 Task: Search one way flight ticket for 3 adults, 3 children in business from Concord: Concord-padgett Regional Airport to Fort Wayne: Fort Wayne International Airport on 8-4-2023. Choice of flights is Southwest. Number of bags: 4 checked bags. Price is upto 42000. Outbound departure time preference is 10:30.
Action: Mouse moved to (326, 276)
Screenshot: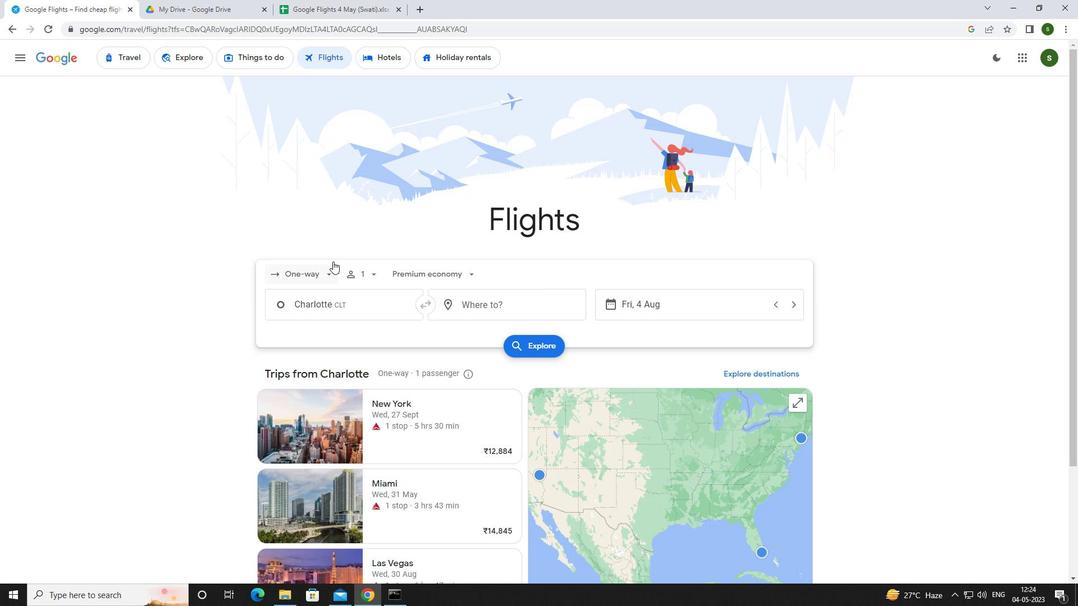
Action: Mouse pressed left at (326, 276)
Screenshot: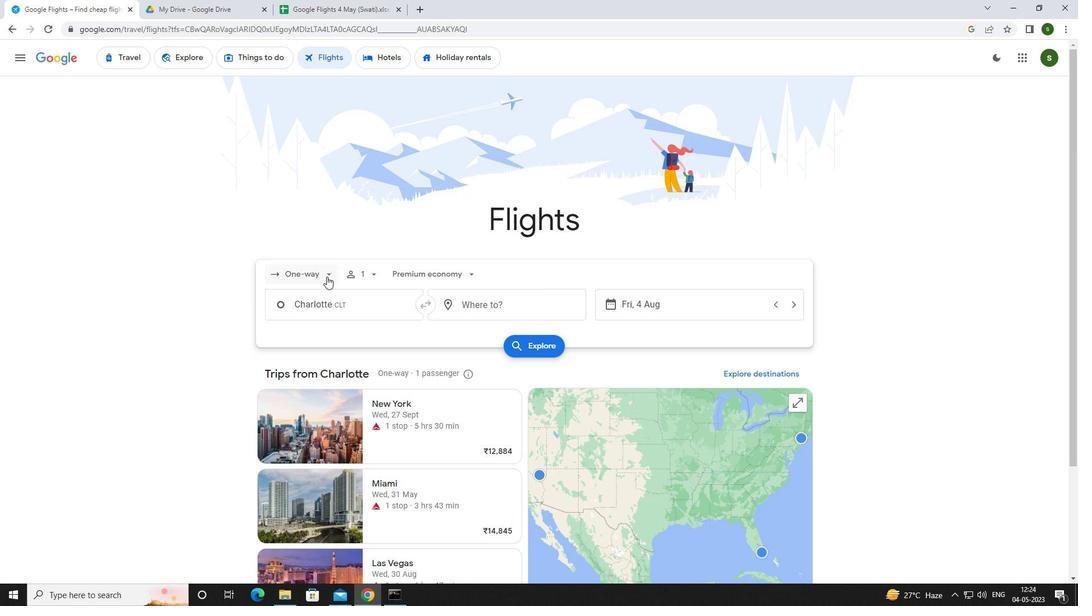 
Action: Mouse moved to (315, 316)
Screenshot: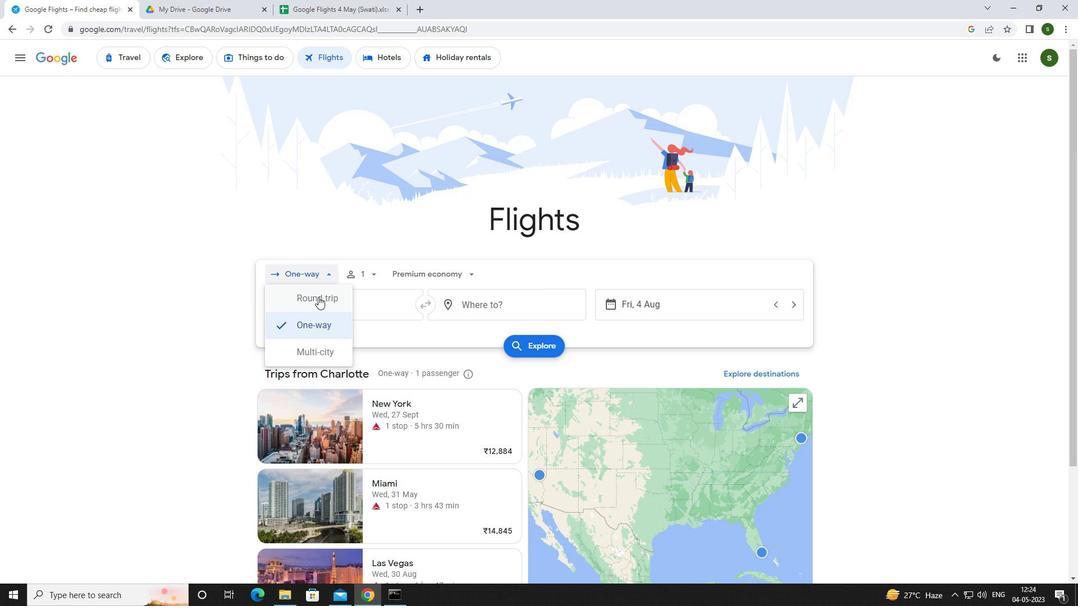 
Action: Mouse pressed left at (315, 316)
Screenshot: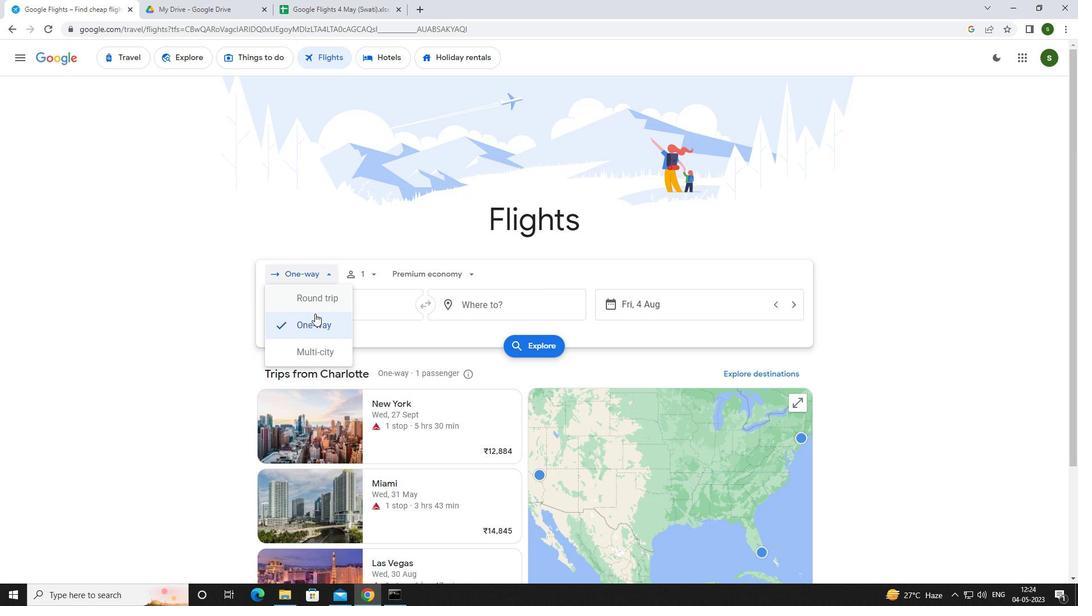 
Action: Mouse moved to (369, 274)
Screenshot: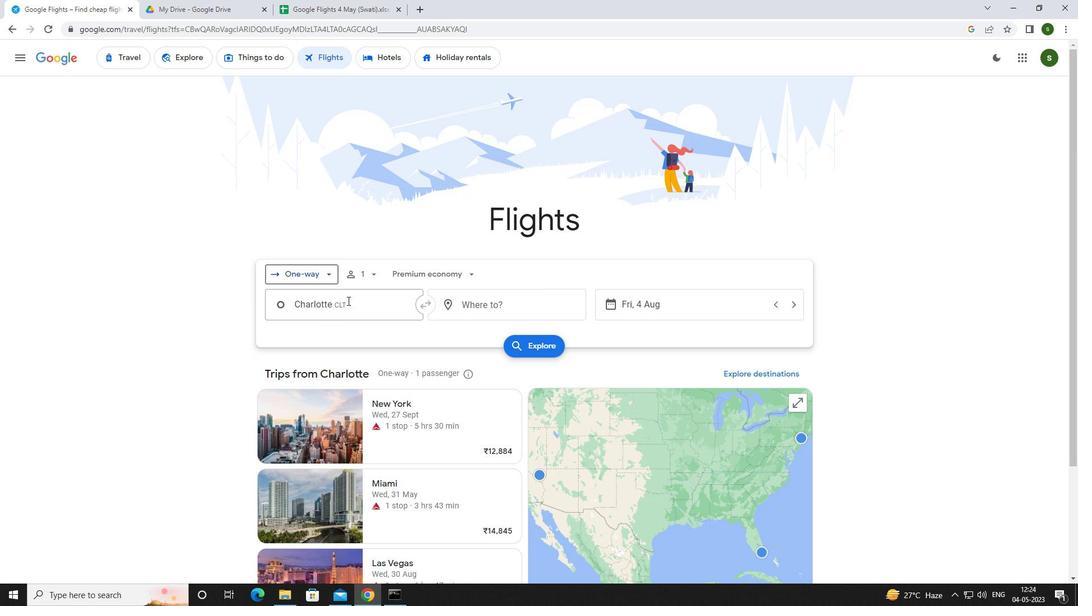 
Action: Mouse pressed left at (369, 274)
Screenshot: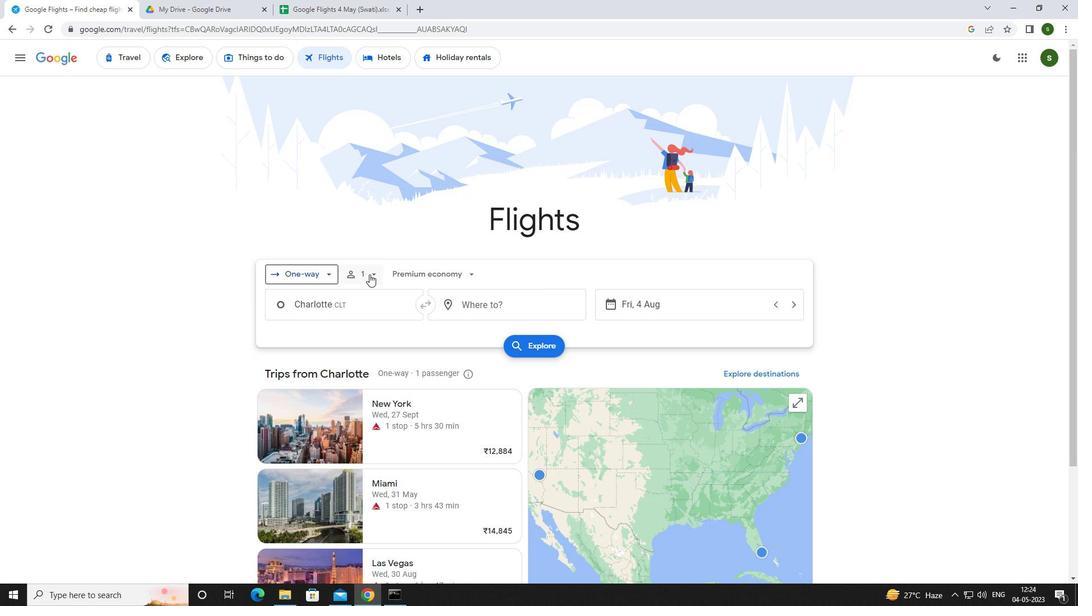 
Action: Mouse moved to (455, 301)
Screenshot: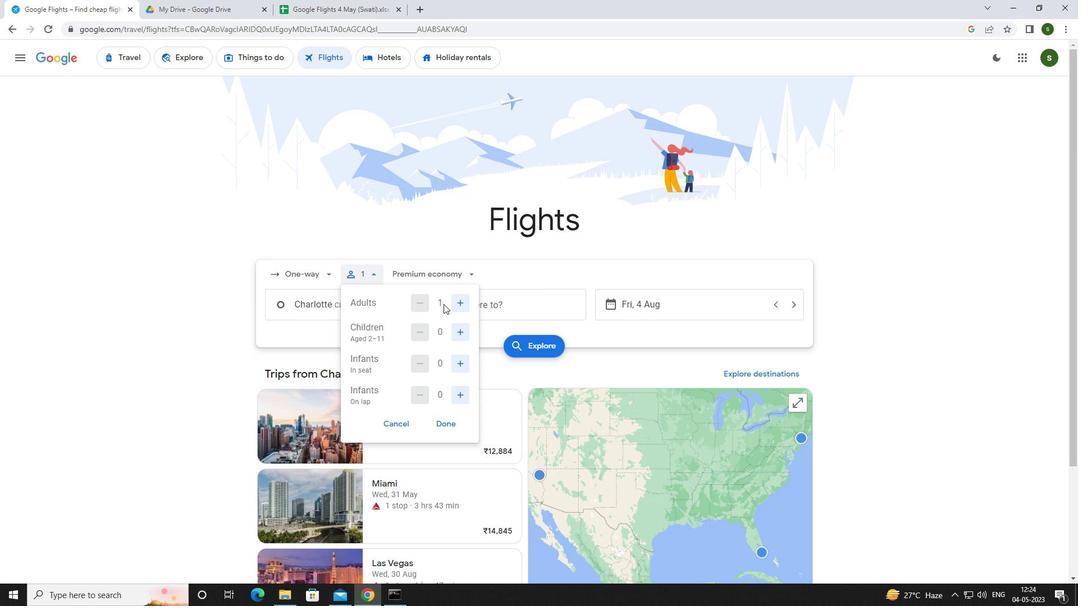 
Action: Mouse pressed left at (455, 301)
Screenshot: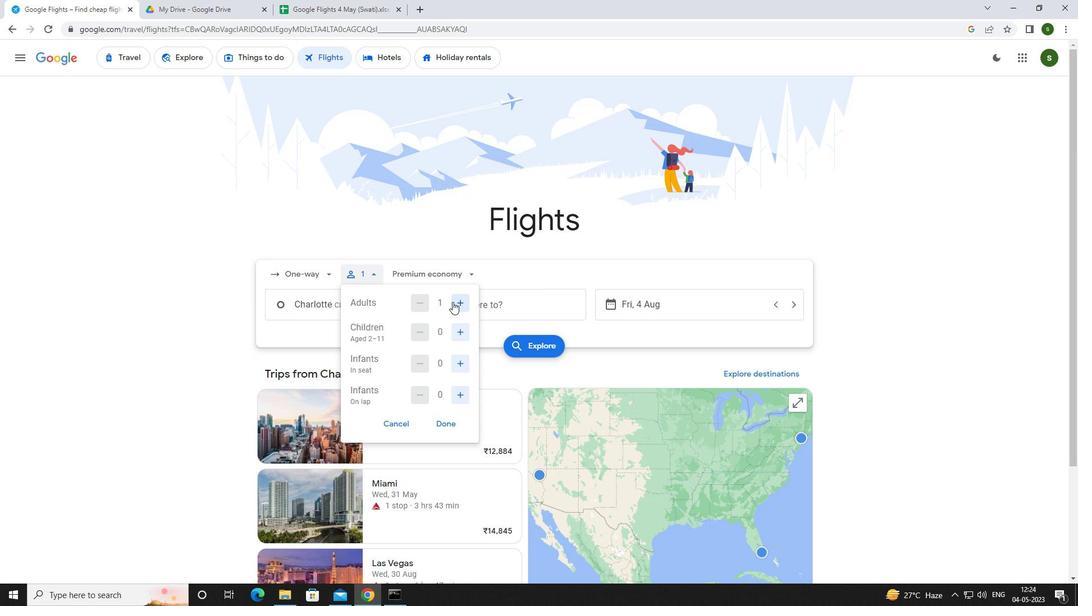 
Action: Mouse pressed left at (455, 301)
Screenshot: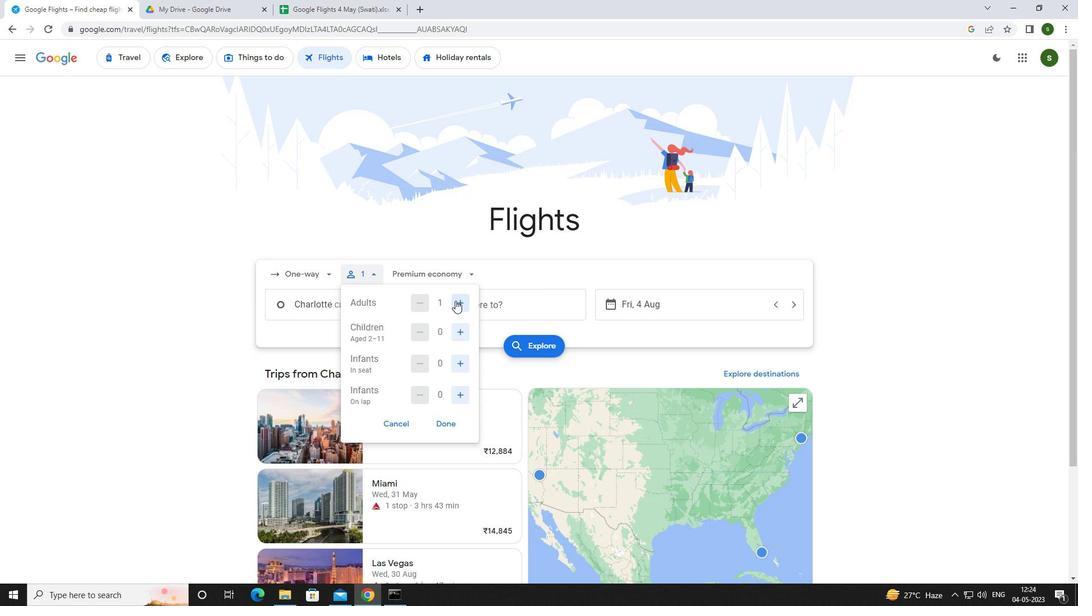 
Action: Mouse moved to (458, 328)
Screenshot: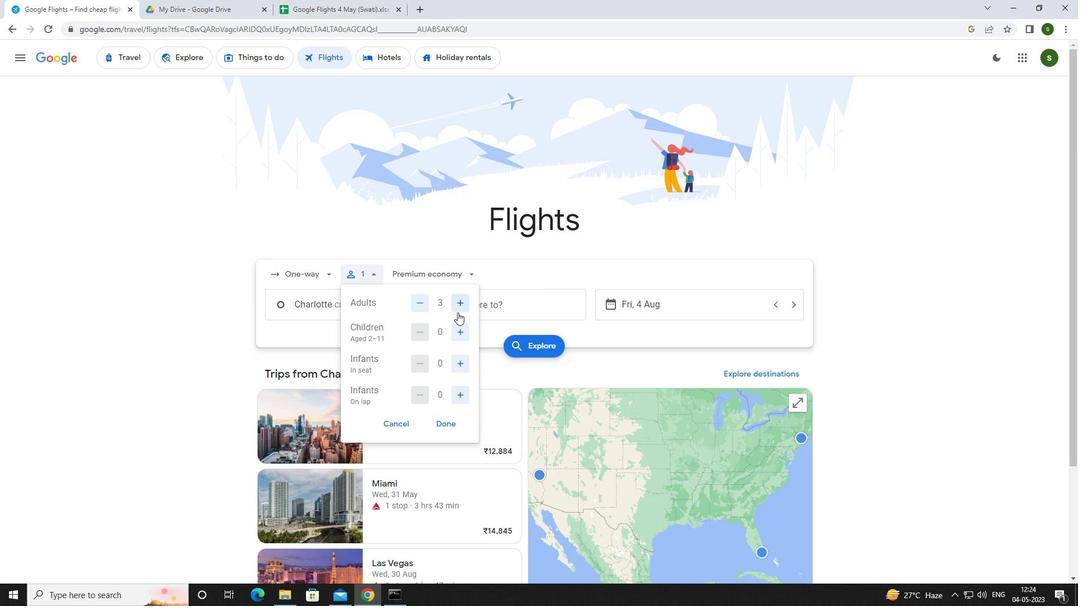 
Action: Mouse pressed left at (458, 328)
Screenshot: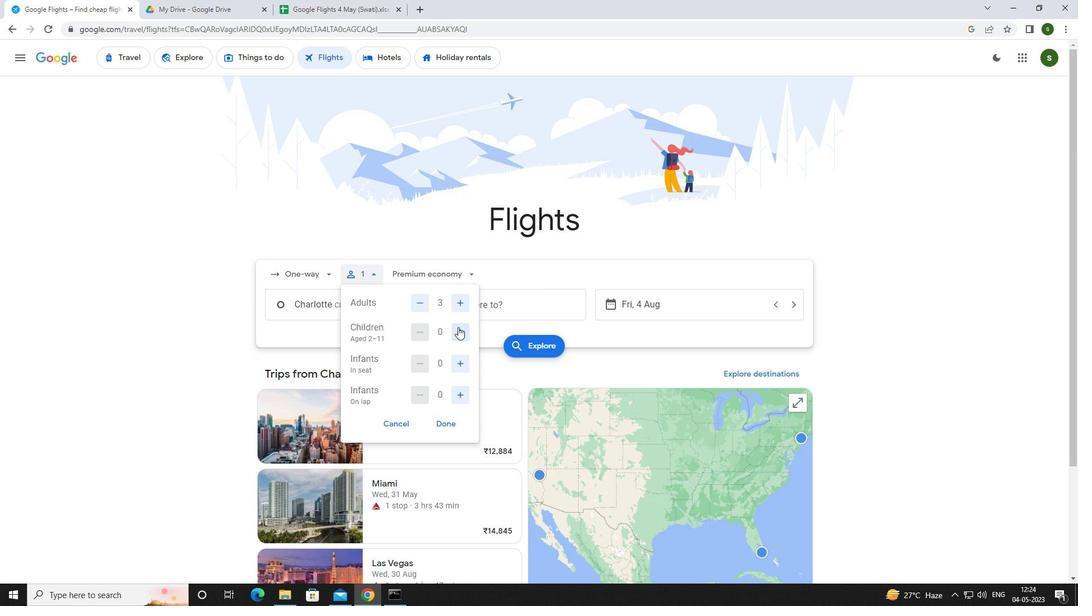 
Action: Mouse pressed left at (458, 328)
Screenshot: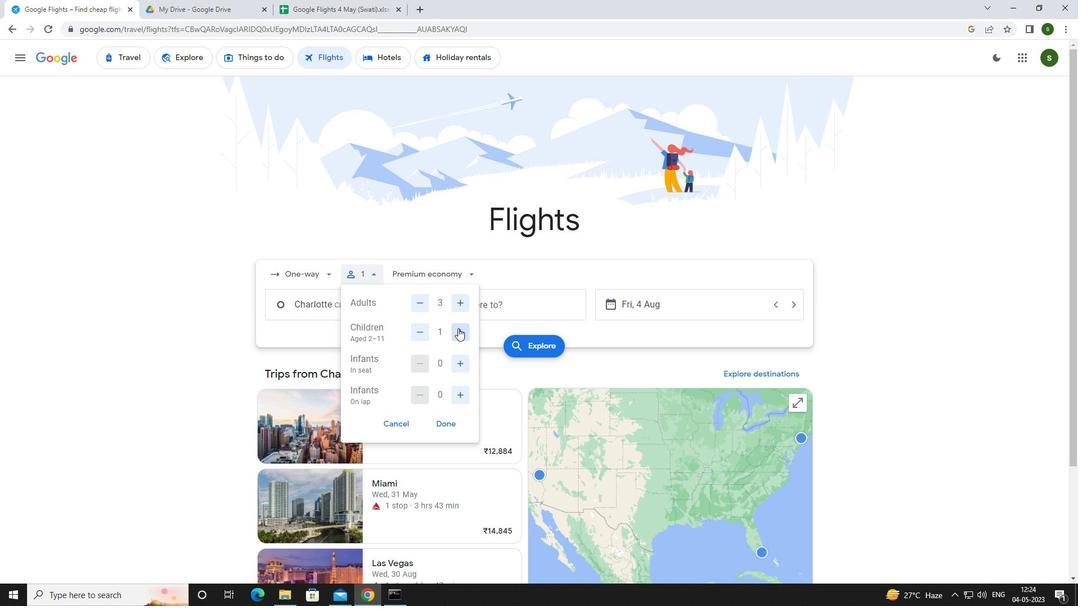 
Action: Mouse pressed left at (458, 328)
Screenshot: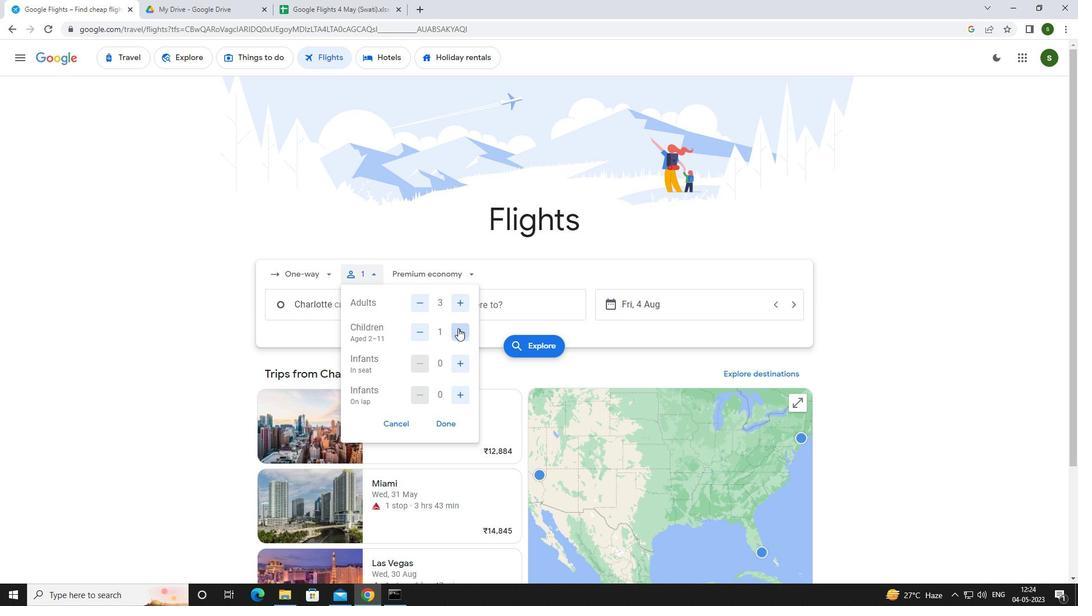 
Action: Mouse moved to (451, 279)
Screenshot: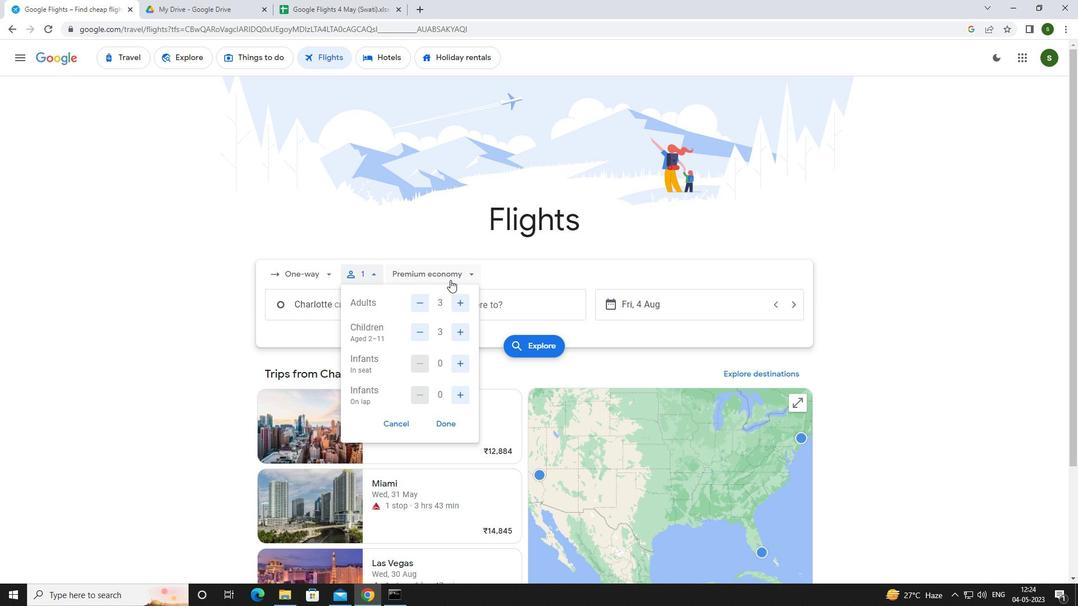 
Action: Mouse pressed left at (451, 279)
Screenshot: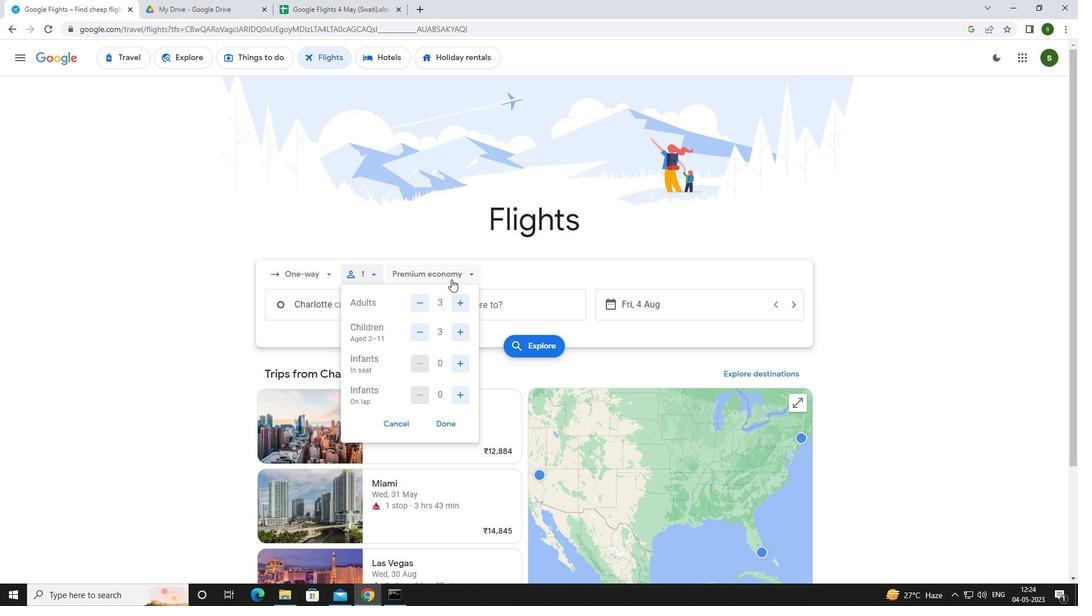 
Action: Mouse moved to (457, 351)
Screenshot: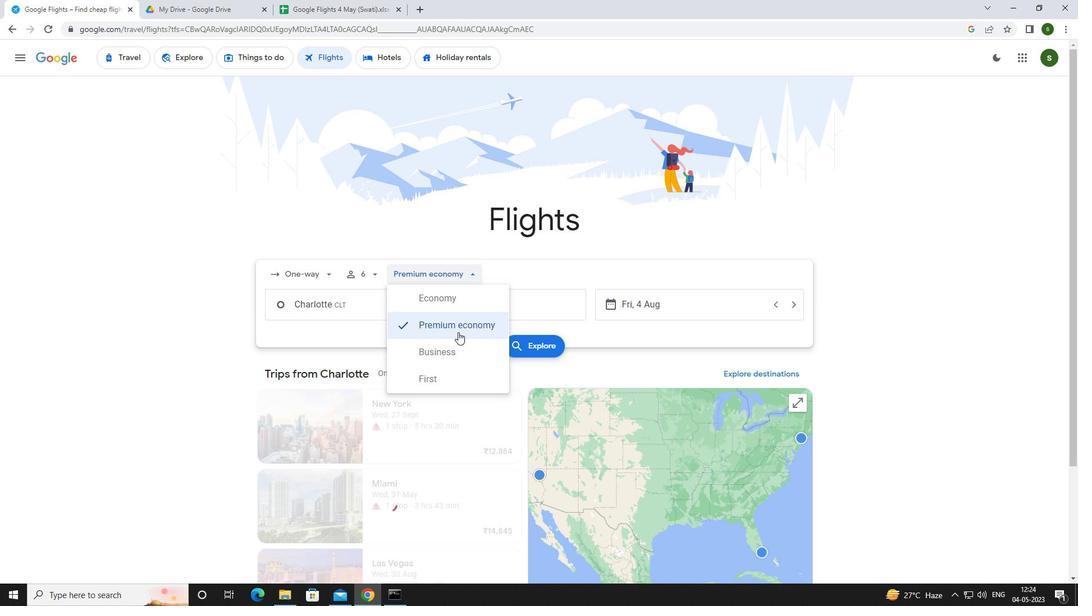 
Action: Mouse pressed left at (457, 351)
Screenshot: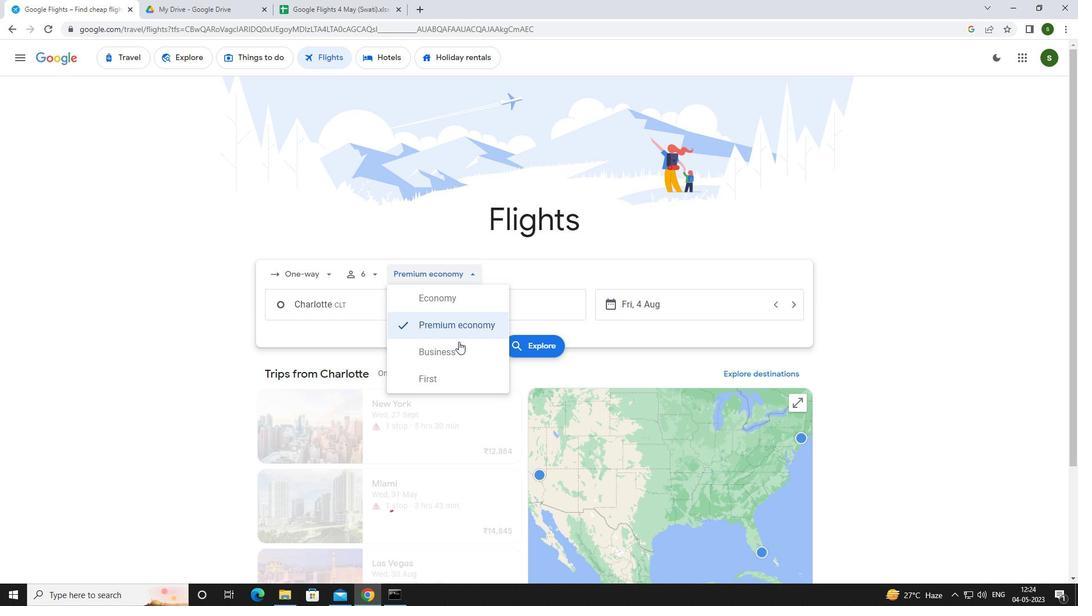 
Action: Mouse moved to (383, 308)
Screenshot: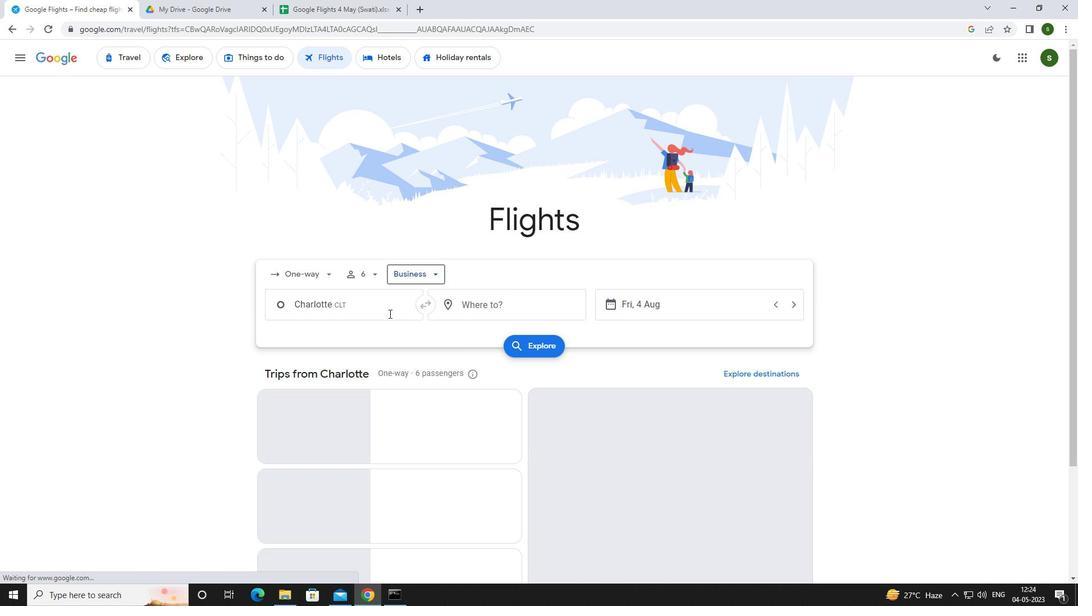 
Action: Mouse pressed left at (383, 308)
Screenshot: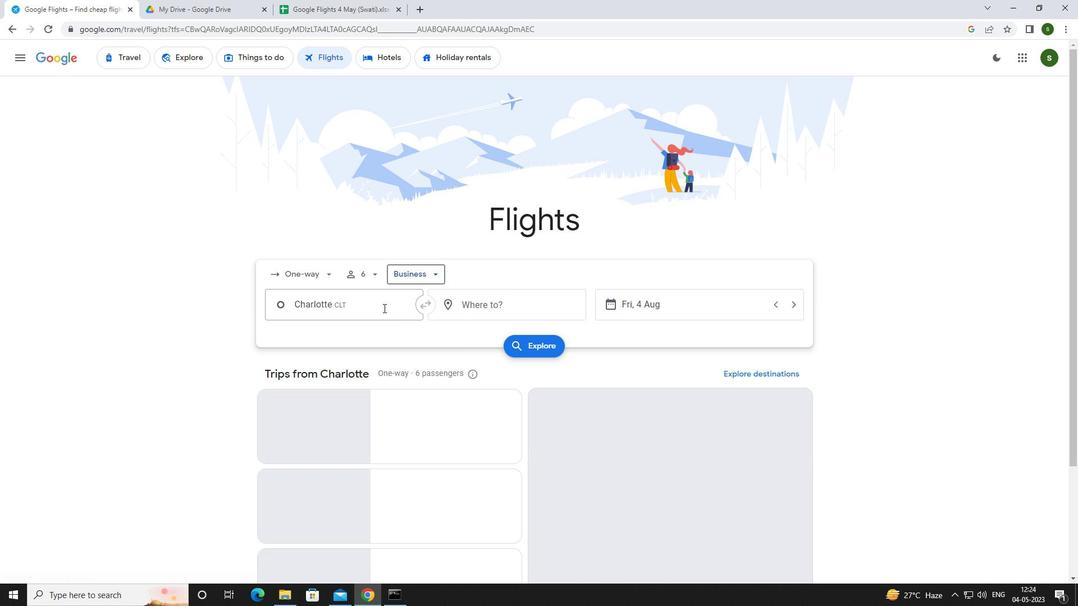 
Action: Mouse moved to (382, 308)
Screenshot: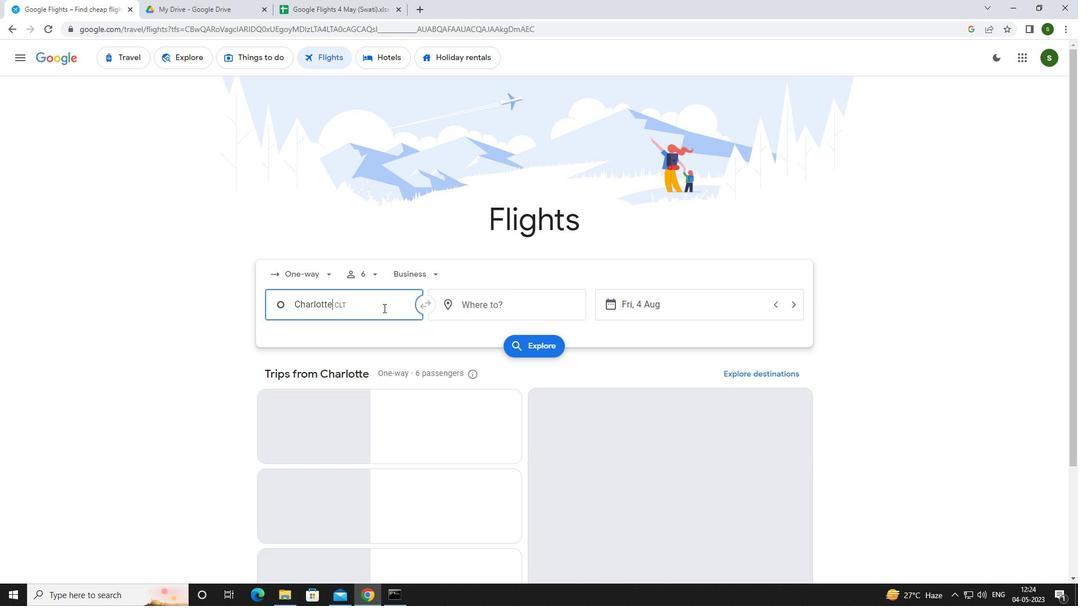 
Action: Key pressed <Key.caps_lock>c<Key.caps_lock>oncord
Screenshot: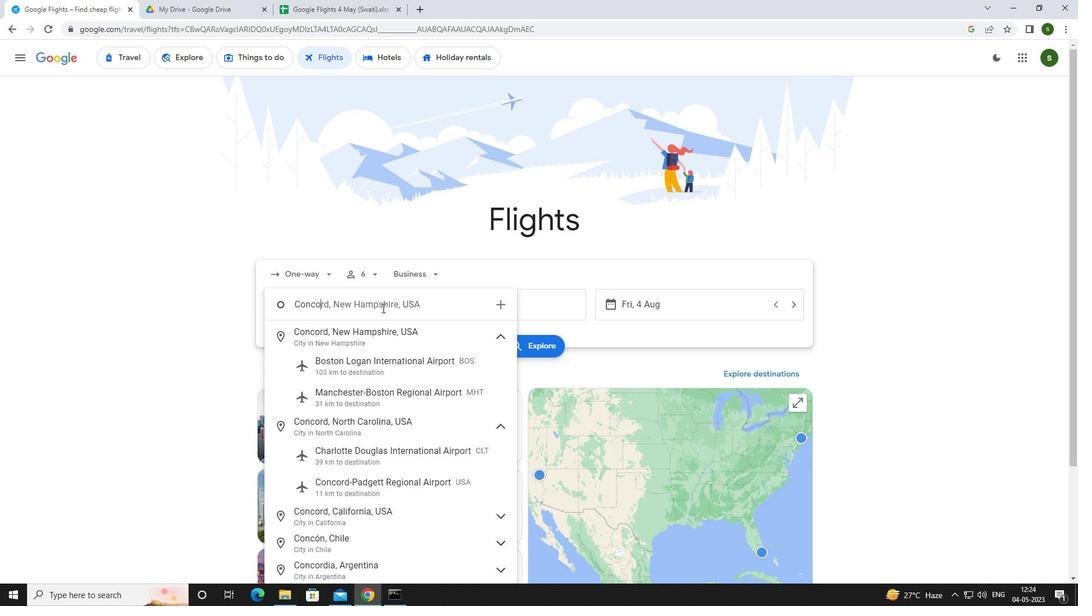 
Action: Mouse moved to (379, 485)
Screenshot: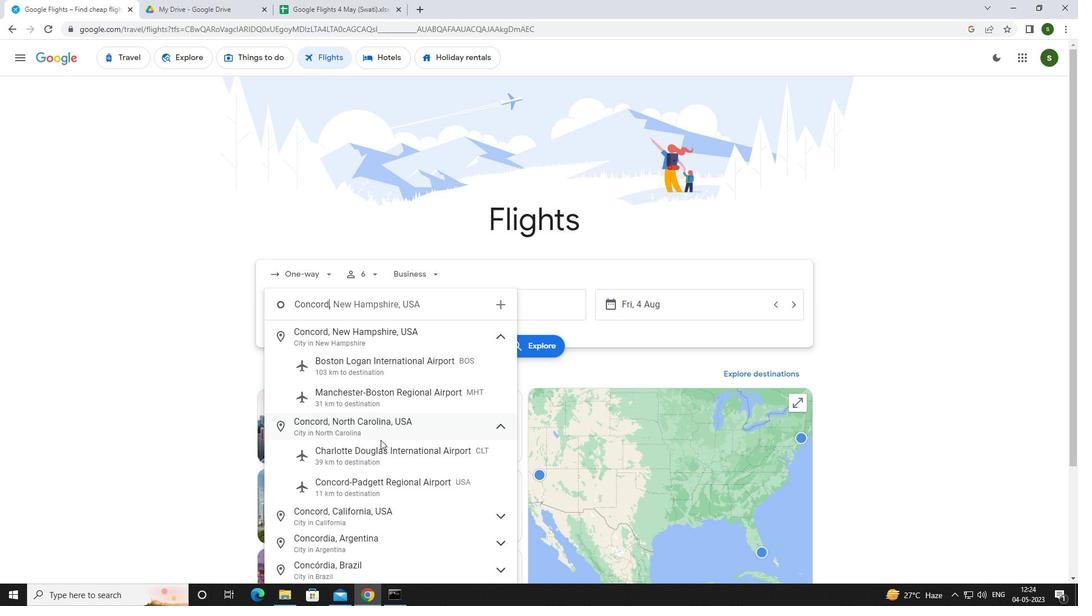 
Action: Mouse pressed left at (379, 485)
Screenshot: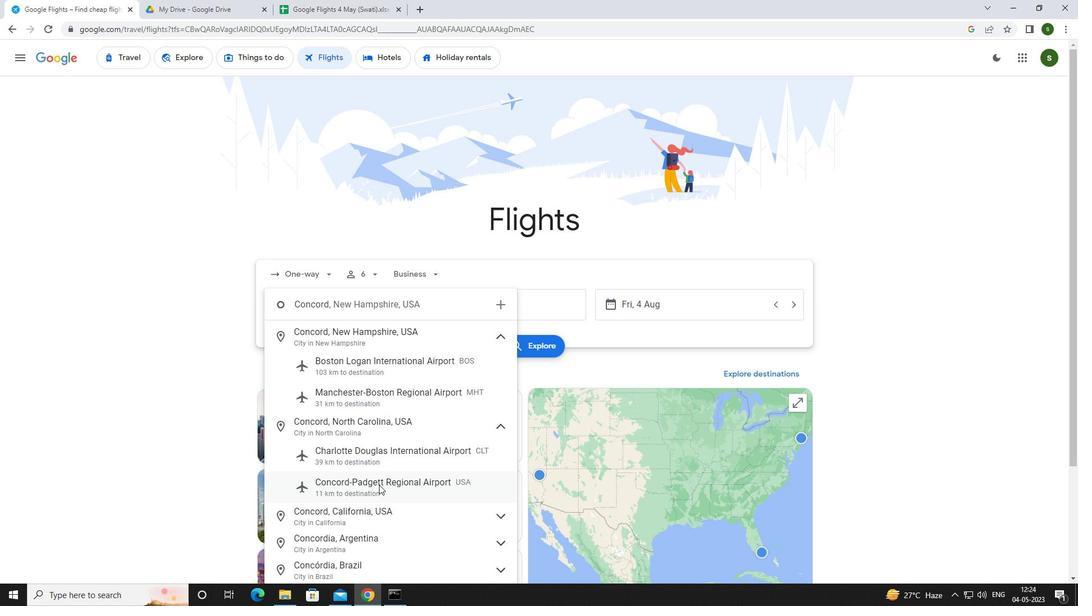
Action: Mouse moved to (502, 302)
Screenshot: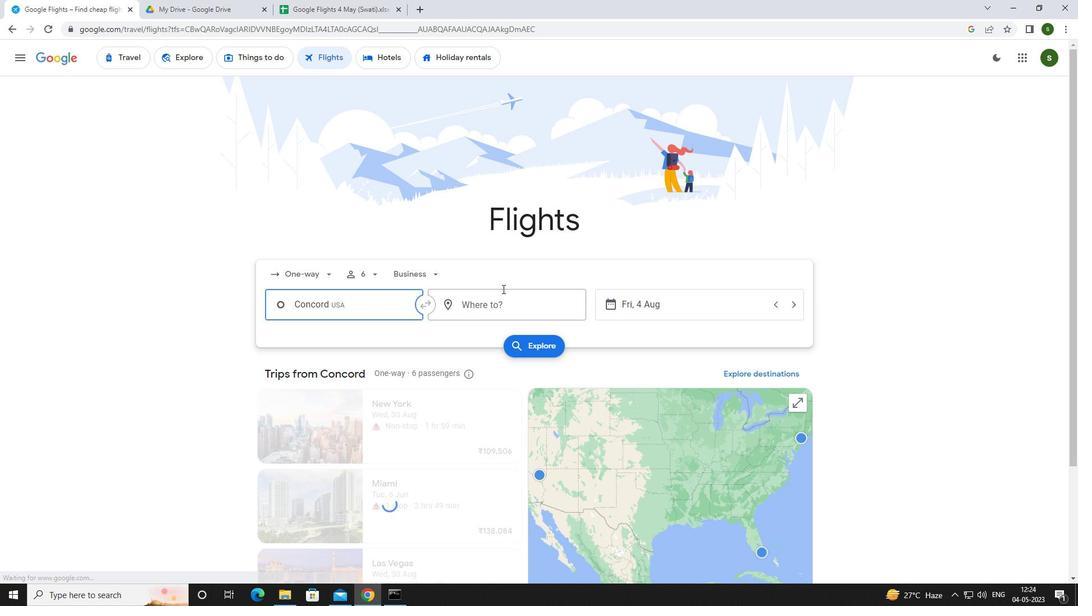 
Action: Mouse pressed left at (502, 302)
Screenshot: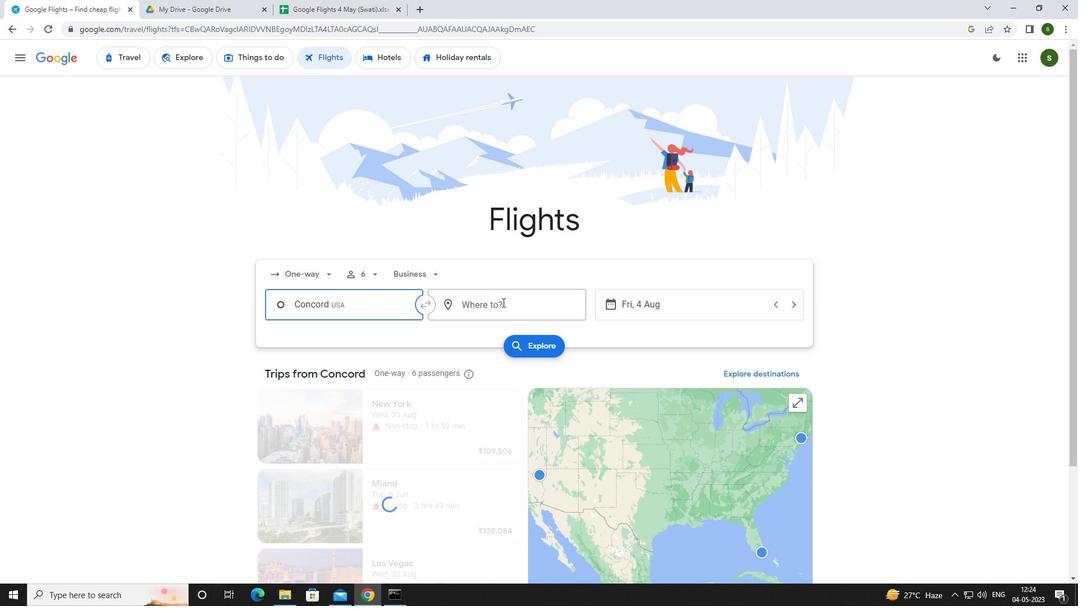 
Action: Key pressed <Key.caps_lock>f<Key.caps_lock>ort<Key.space><Key.caps_lock>w<Key.caps_lock>Ay
Screenshot: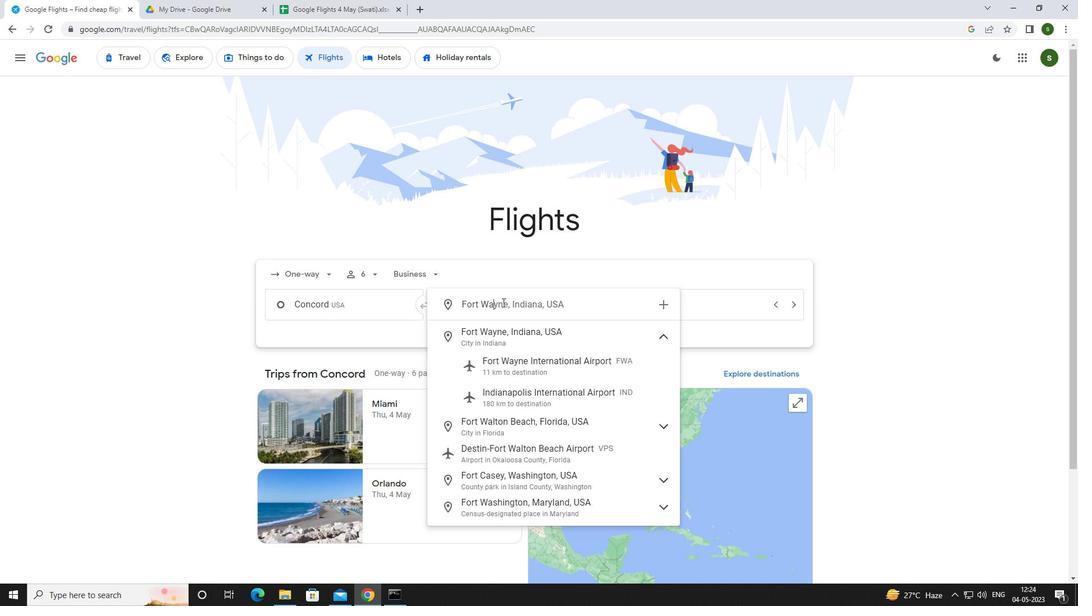 
Action: Mouse moved to (517, 363)
Screenshot: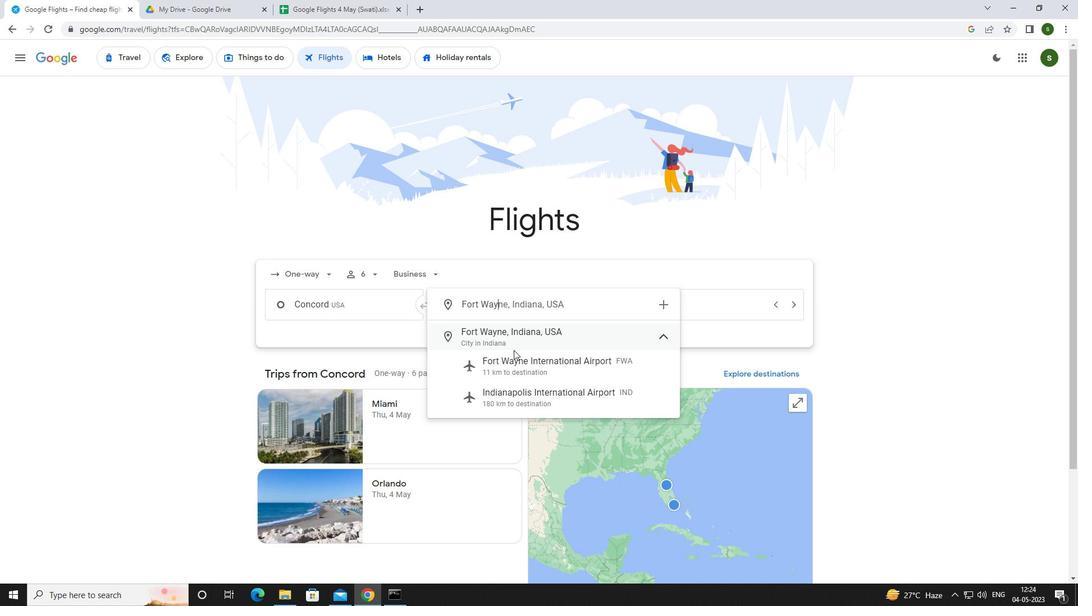 
Action: Mouse pressed left at (517, 363)
Screenshot: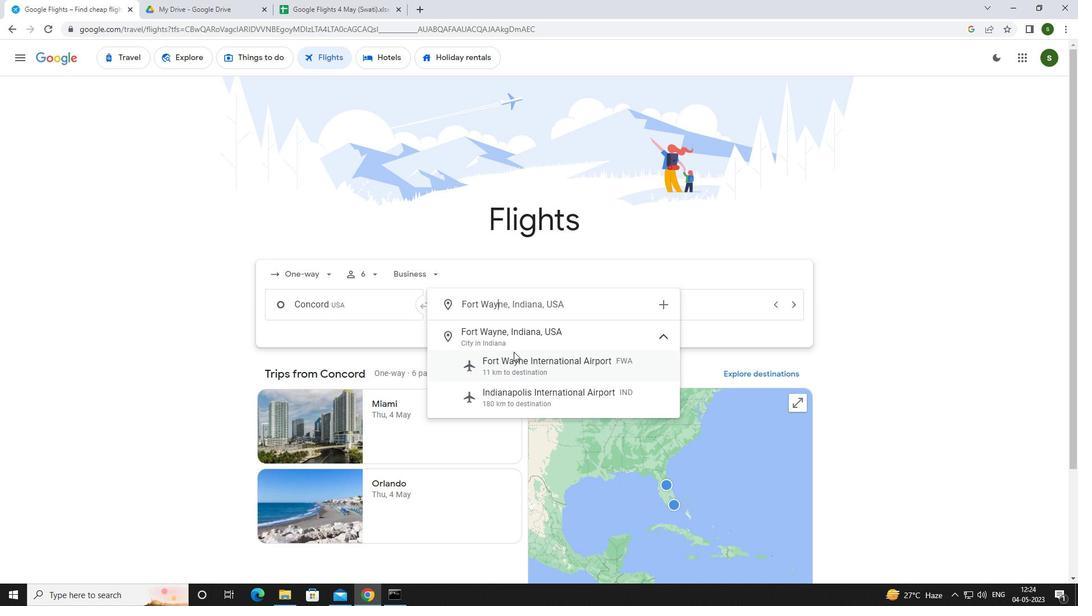 
Action: Mouse moved to (679, 310)
Screenshot: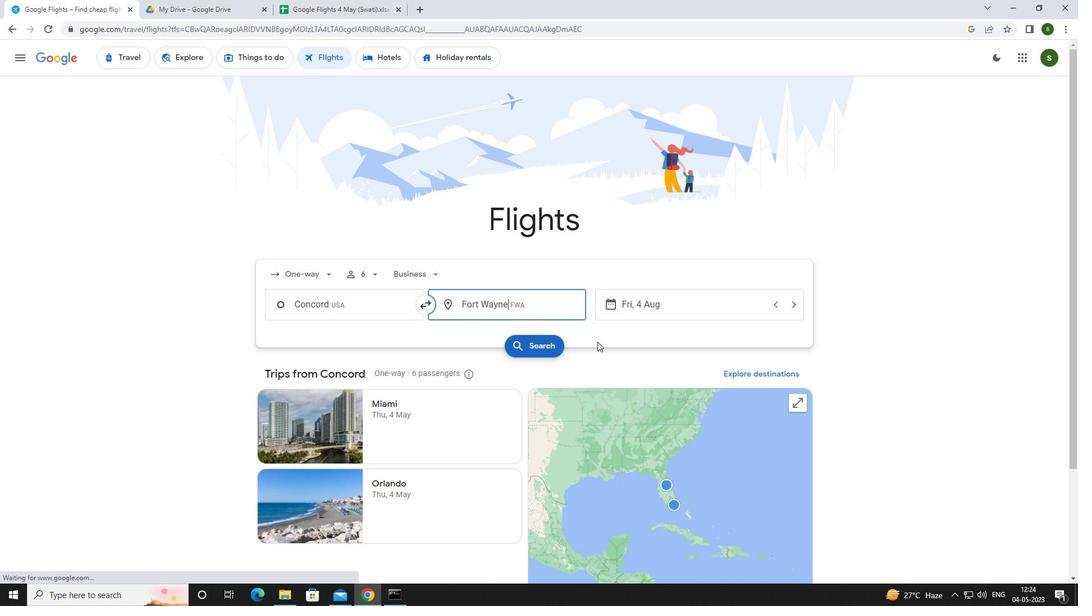 
Action: Mouse pressed left at (679, 310)
Screenshot: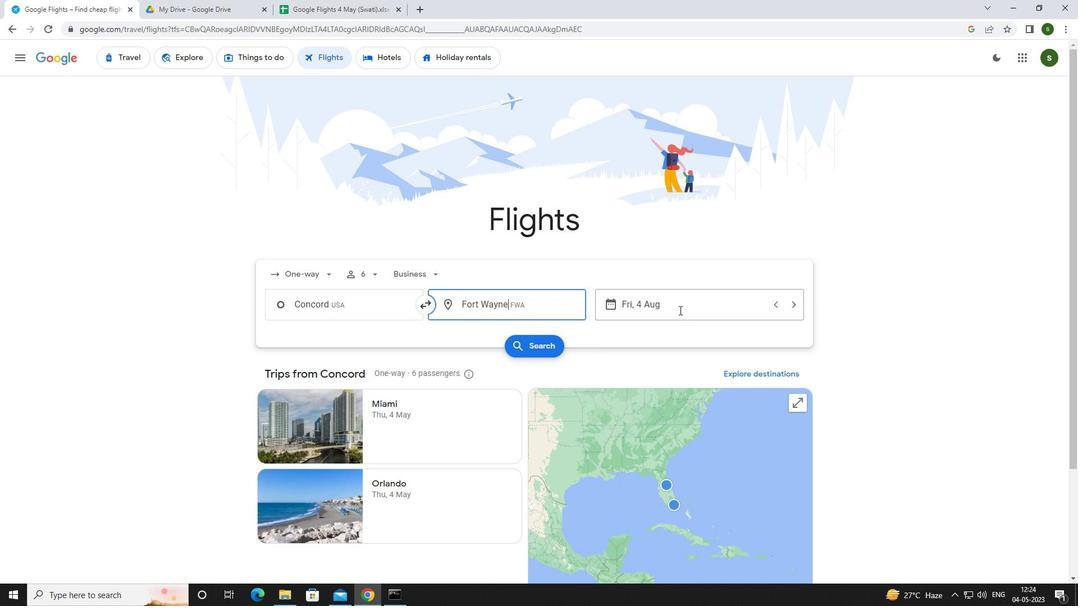 
Action: Mouse moved to (540, 372)
Screenshot: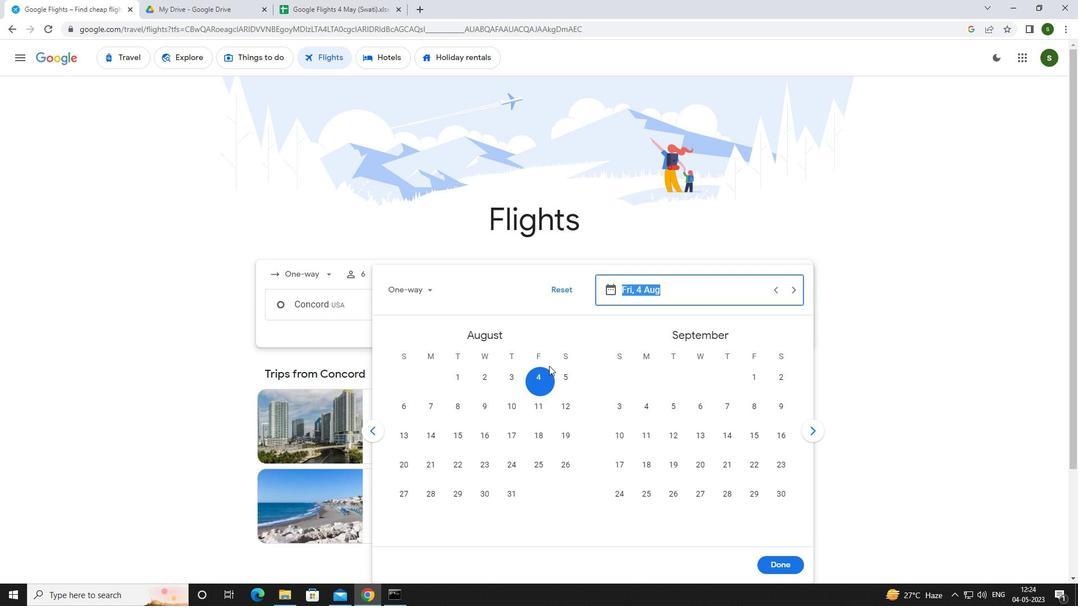 
Action: Mouse pressed left at (540, 372)
Screenshot: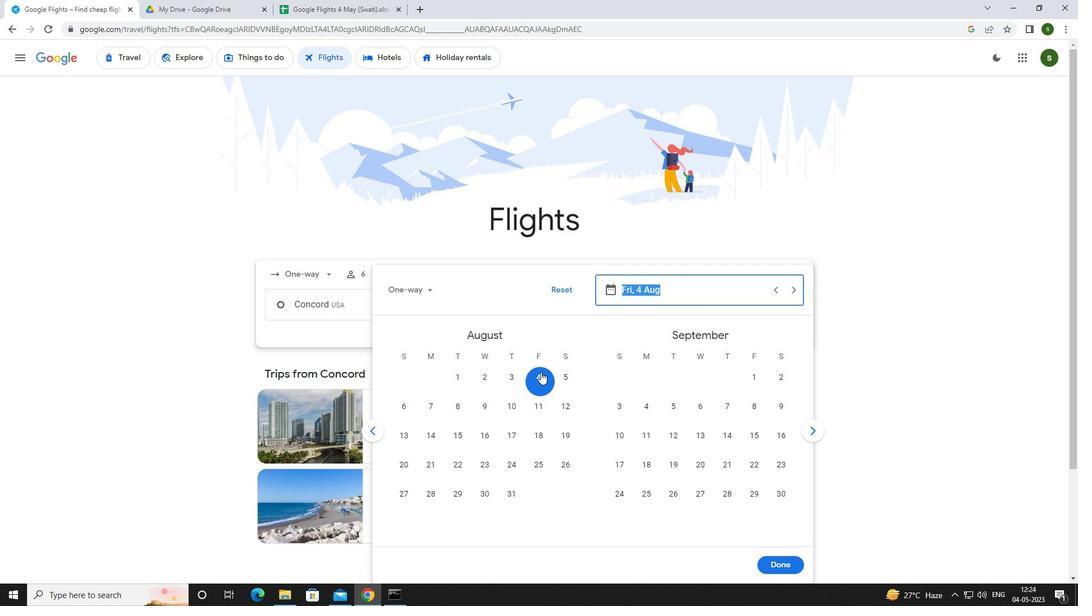 
Action: Mouse moved to (769, 568)
Screenshot: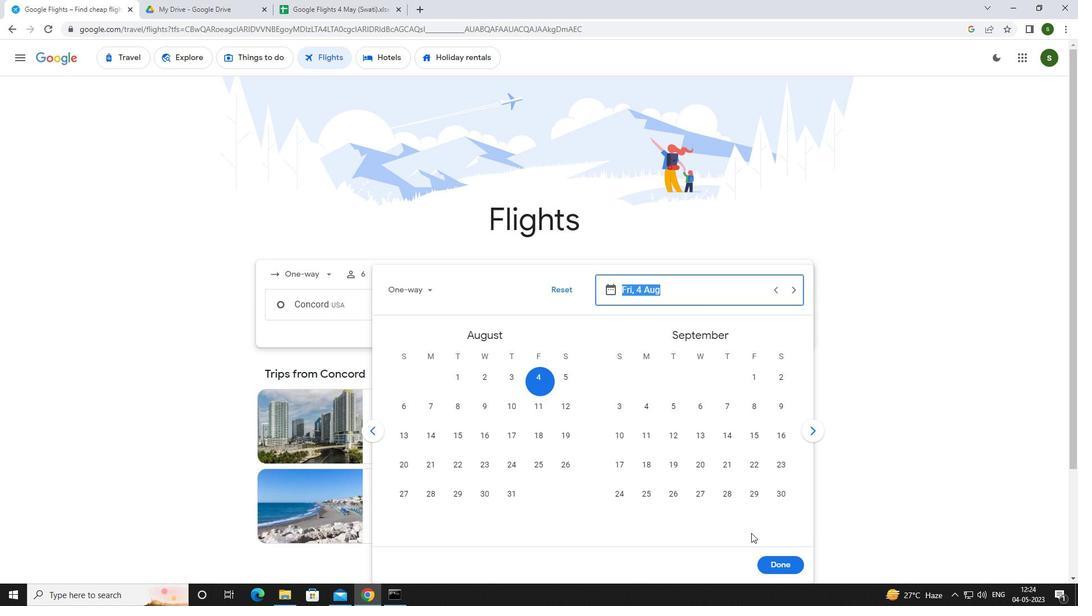 
Action: Mouse pressed left at (769, 568)
Screenshot: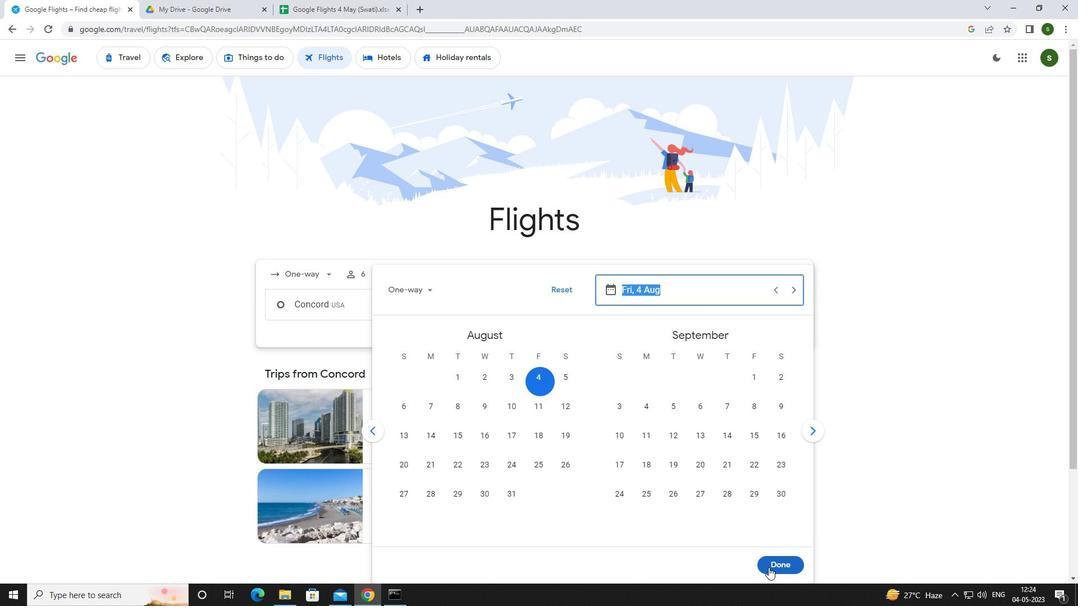 
Action: Mouse moved to (544, 351)
Screenshot: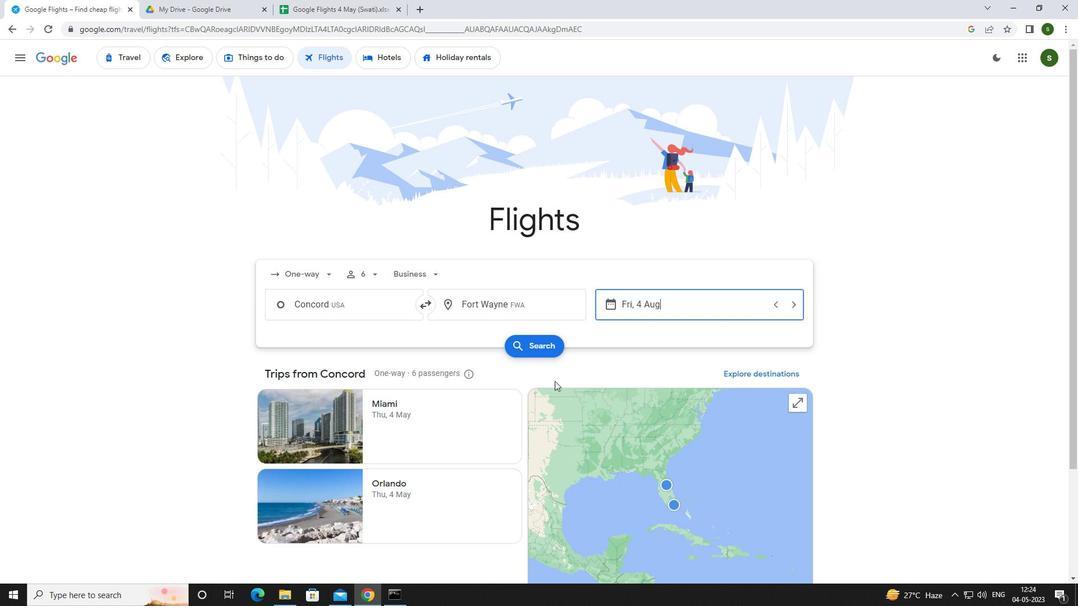 
Action: Mouse pressed left at (544, 351)
Screenshot: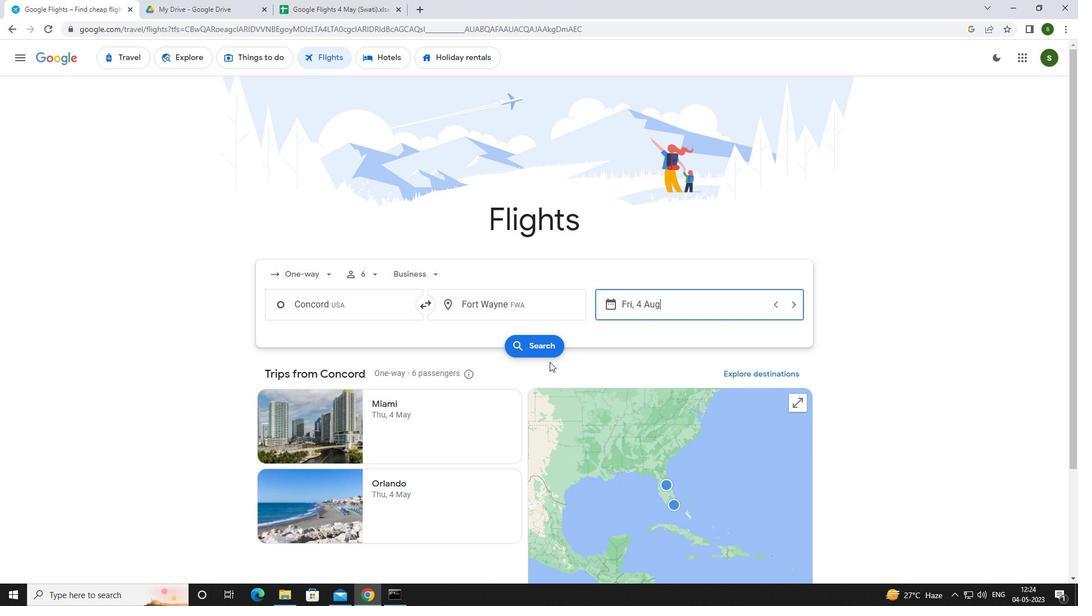 
Action: Mouse moved to (291, 163)
Screenshot: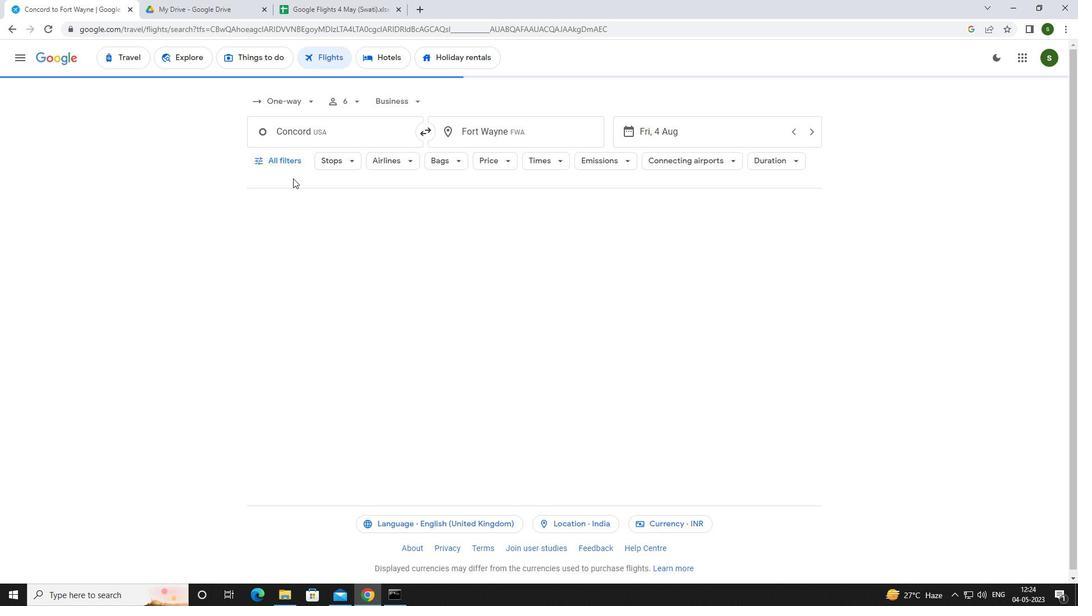 
Action: Mouse pressed left at (291, 163)
Screenshot: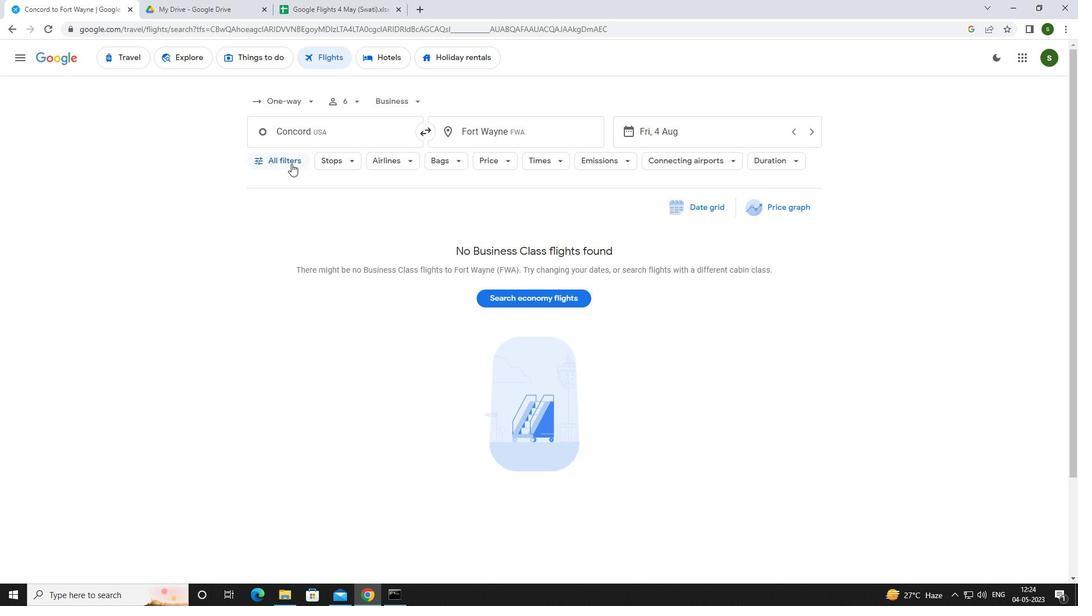 
Action: Mouse moved to (421, 397)
Screenshot: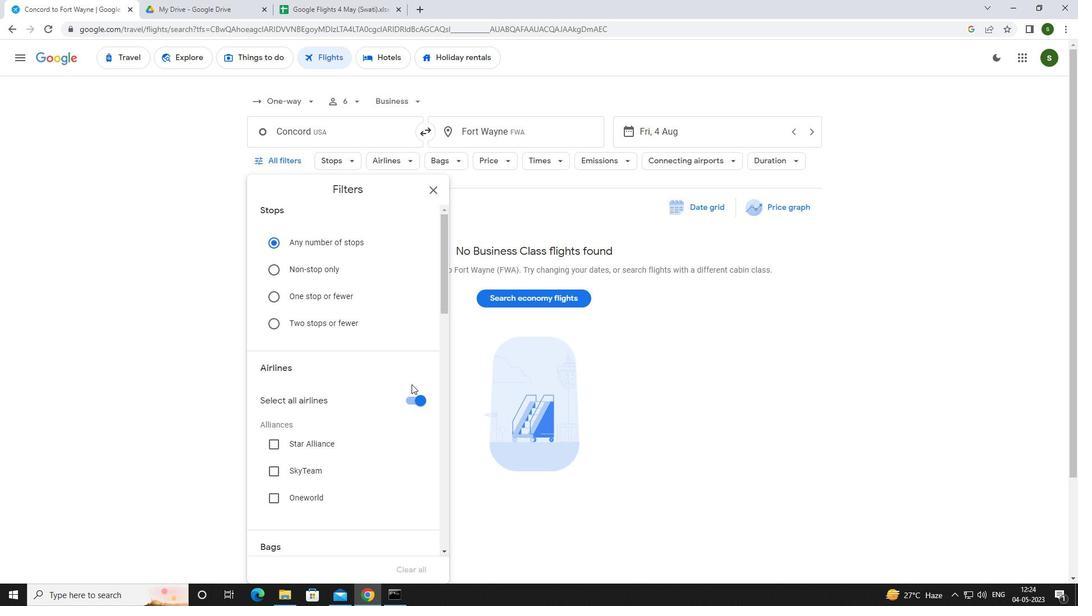 
Action: Mouse pressed left at (421, 397)
Screenshot: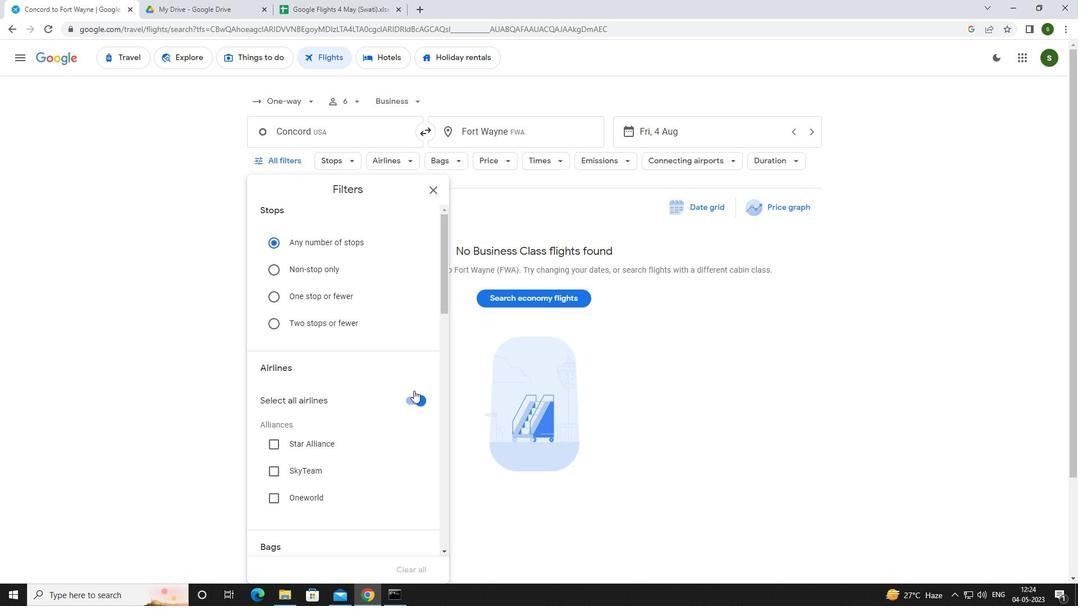 
Action: Mouse moved to (386, 333)
Screenshot: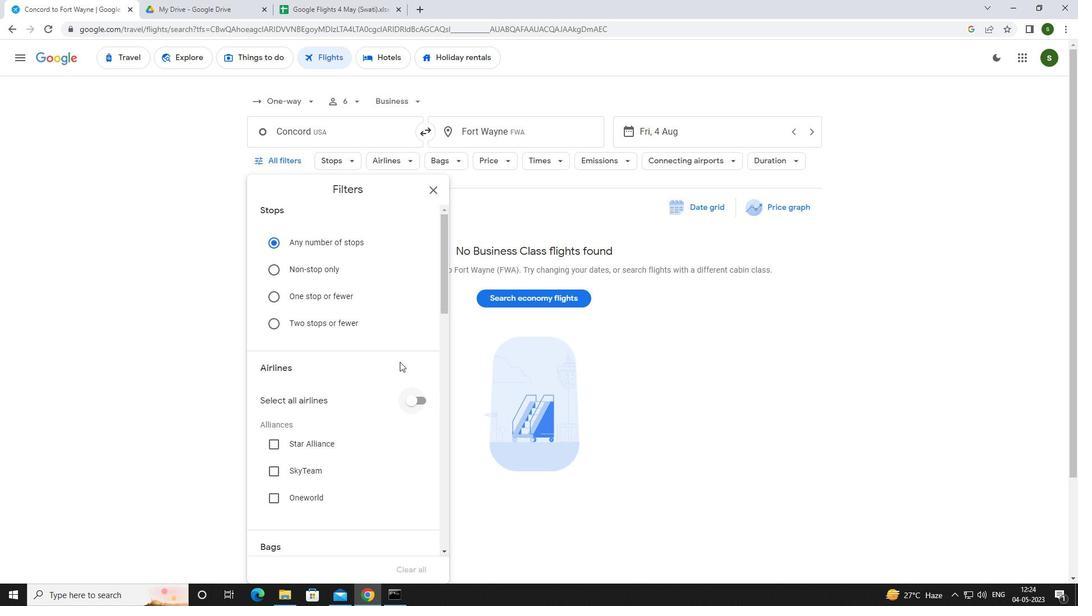 
Action: Mouse scrolled (386, 333) with delta (0, 0)
Screenshot: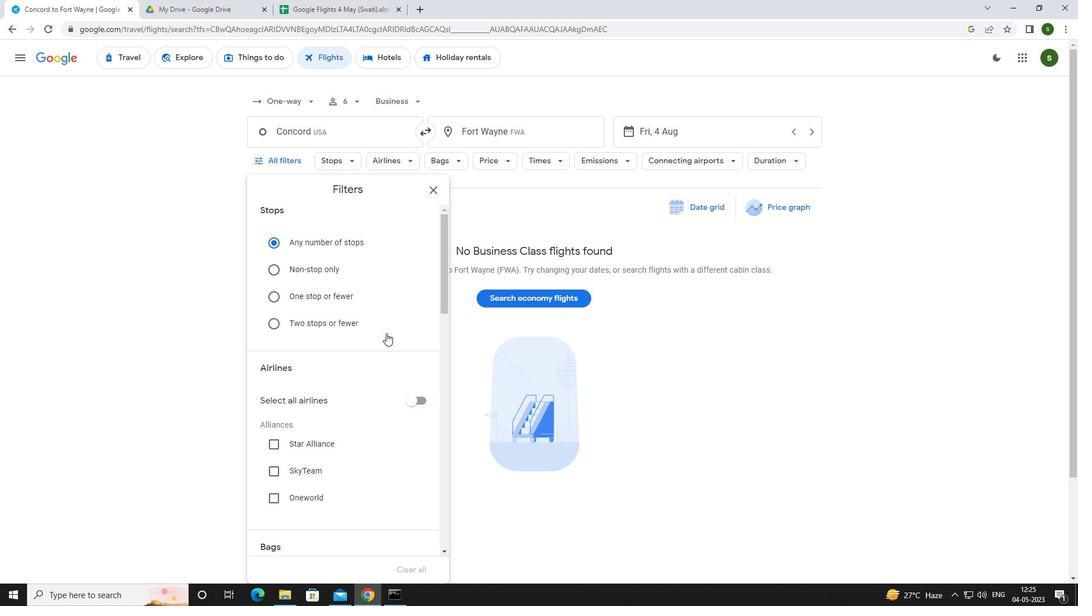 
Action: Mouse scrolled (386, 333) with delta (0, 0)
Screenshot: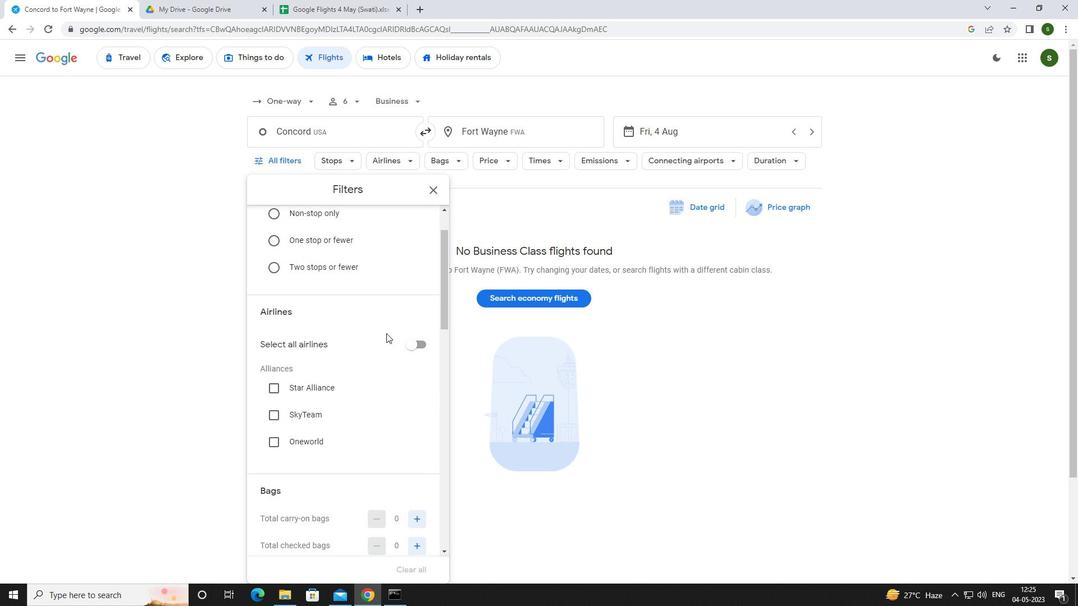 
Action: Mouse scrolled (386, 333) with delta (0, 0)
Screenshot: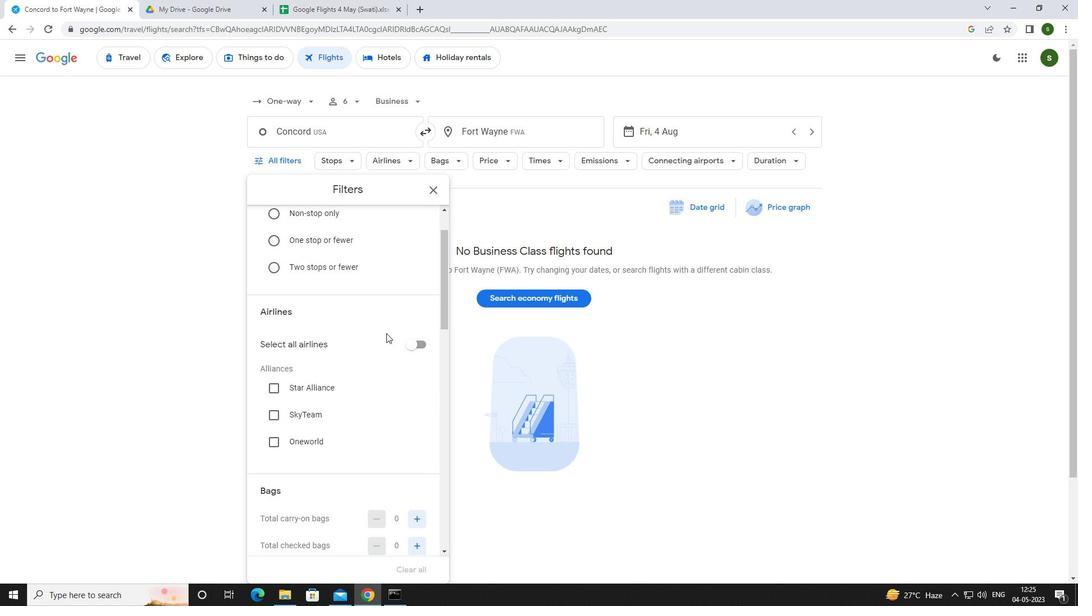 
Action: Mouse scrolled (386, 333) with delta (0, 0)
Screenshot: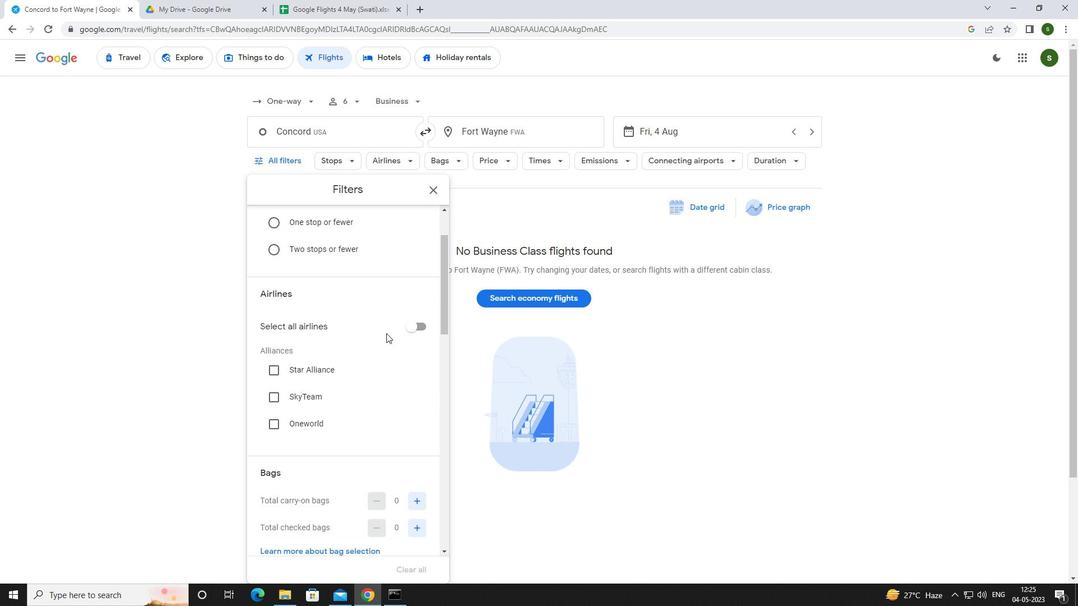 
Action: Mouse moved to (416, 376)
Screenshot: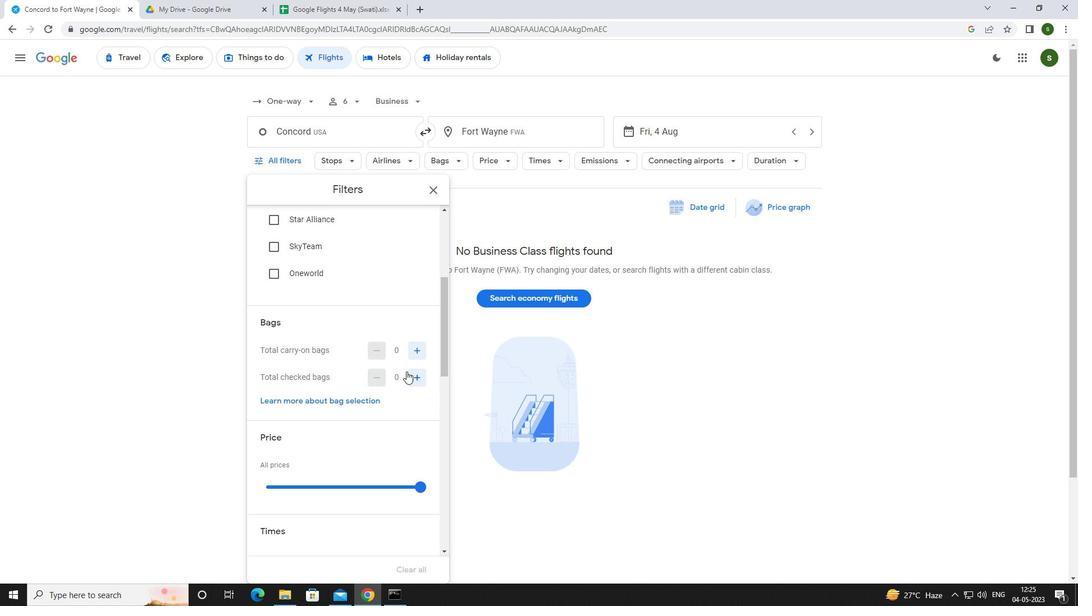 
Action: Mouse pressed left at (416, 376)
Screenshot: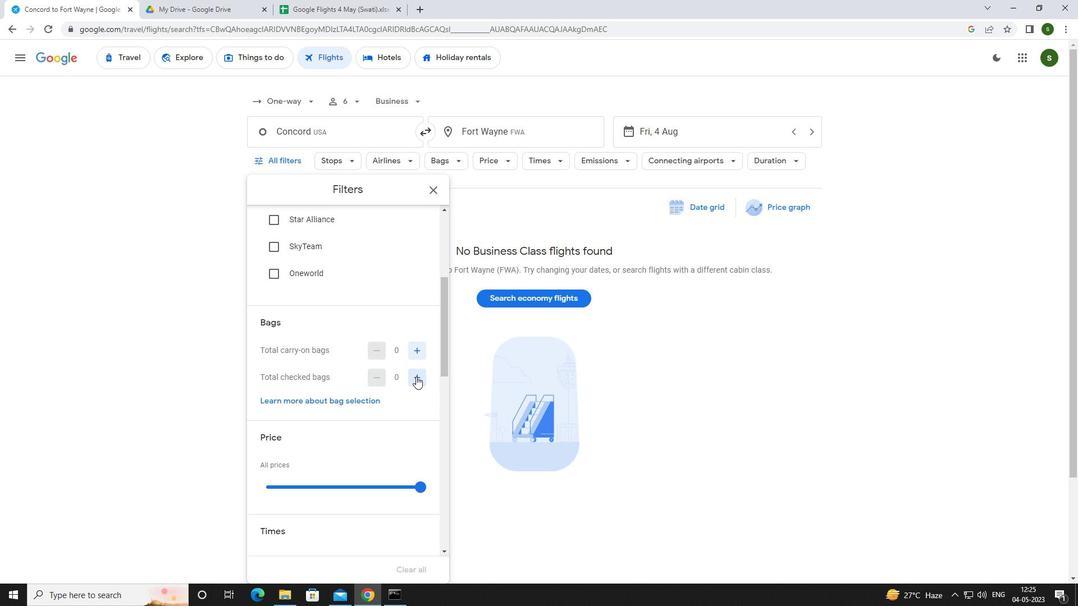 
Action: Mouse pressed left at (416, 376)
Screenshot: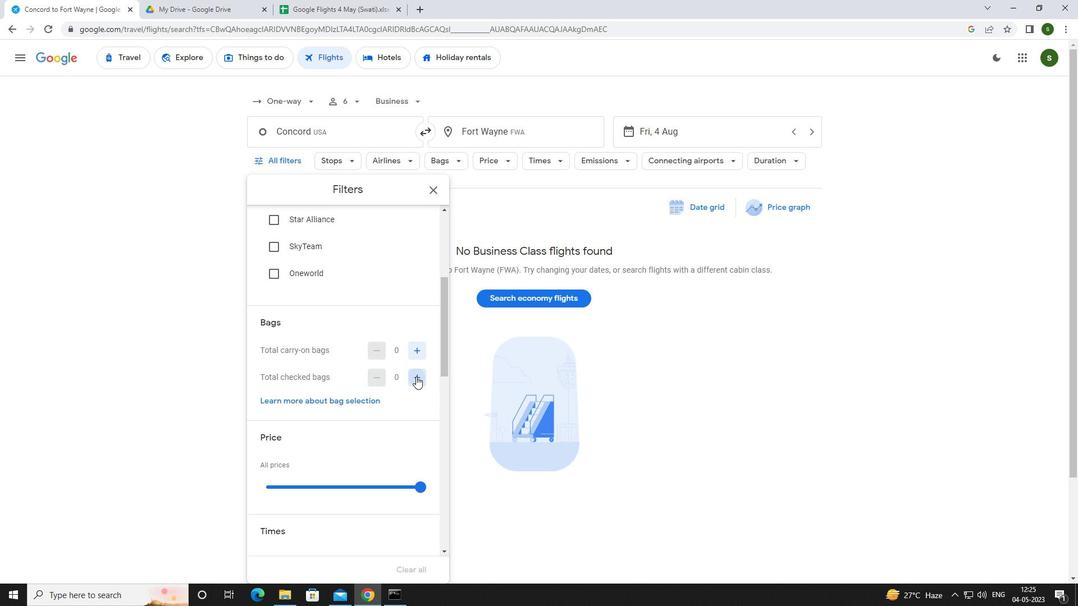 
Action: Mouse pressed left at (416, 376)
Screenshot: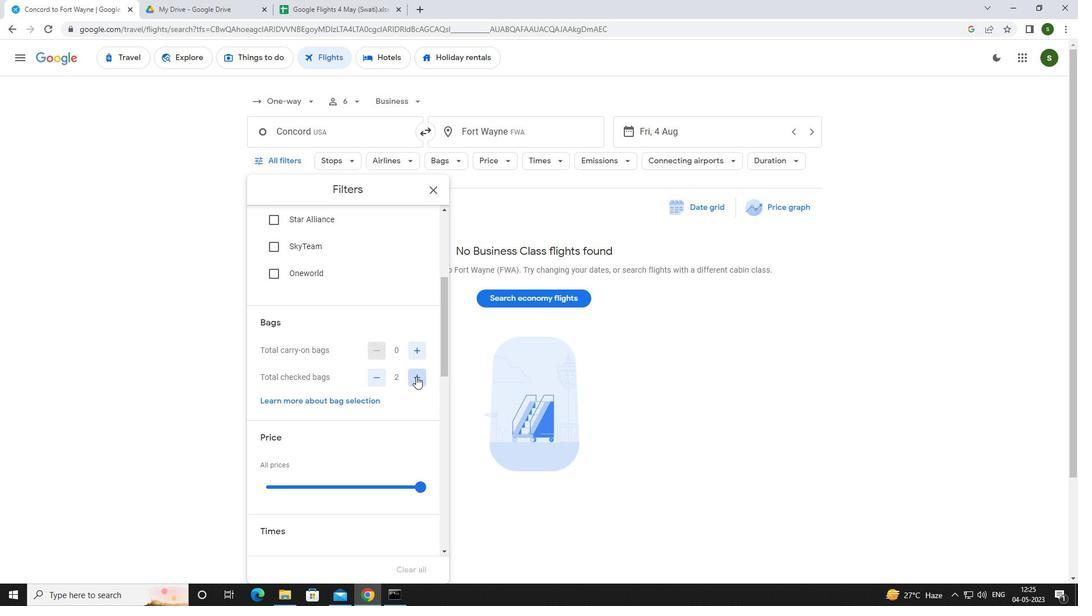 
Action: Mouse pressed left at (416, 376)
Screenshot: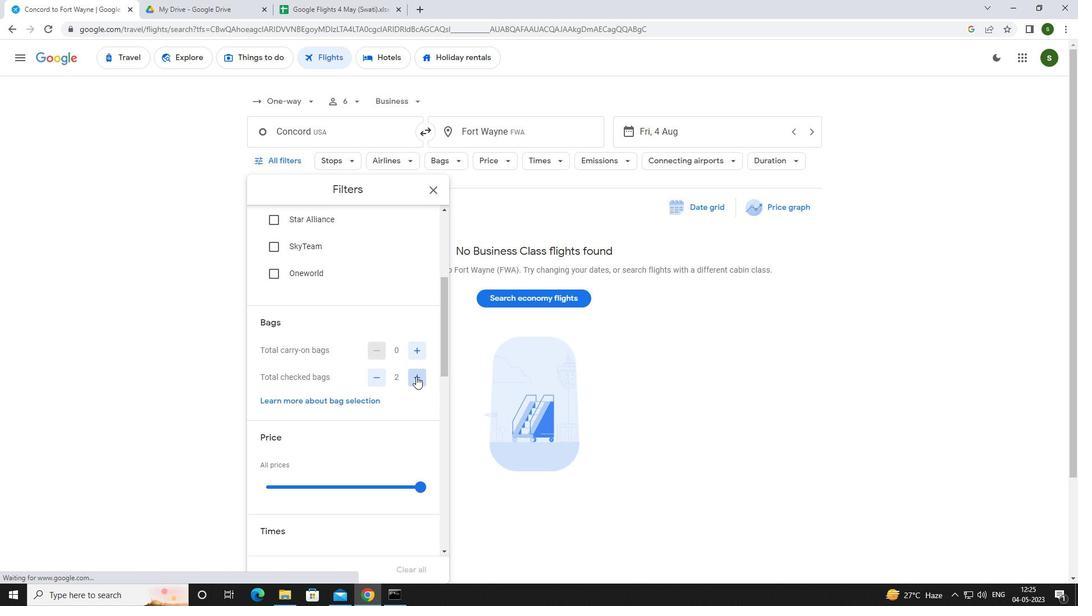 
Action: Mouse scrolled (416, 376) with delta (0, 0)
Screenshot: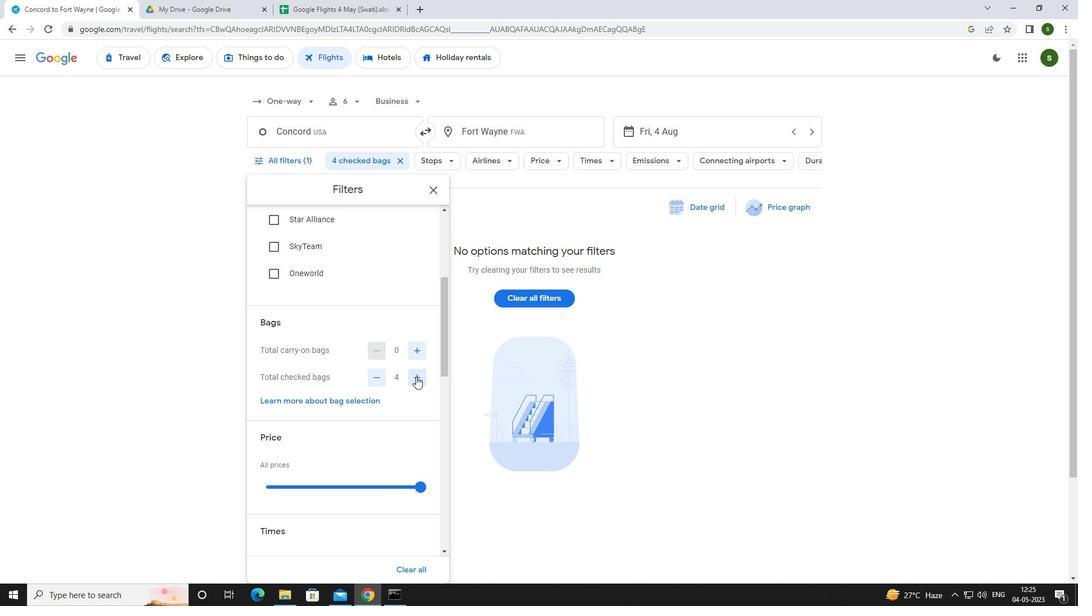 
Action: Mouse scrolled (416, 376) with delta (0, 0)
Screenshot: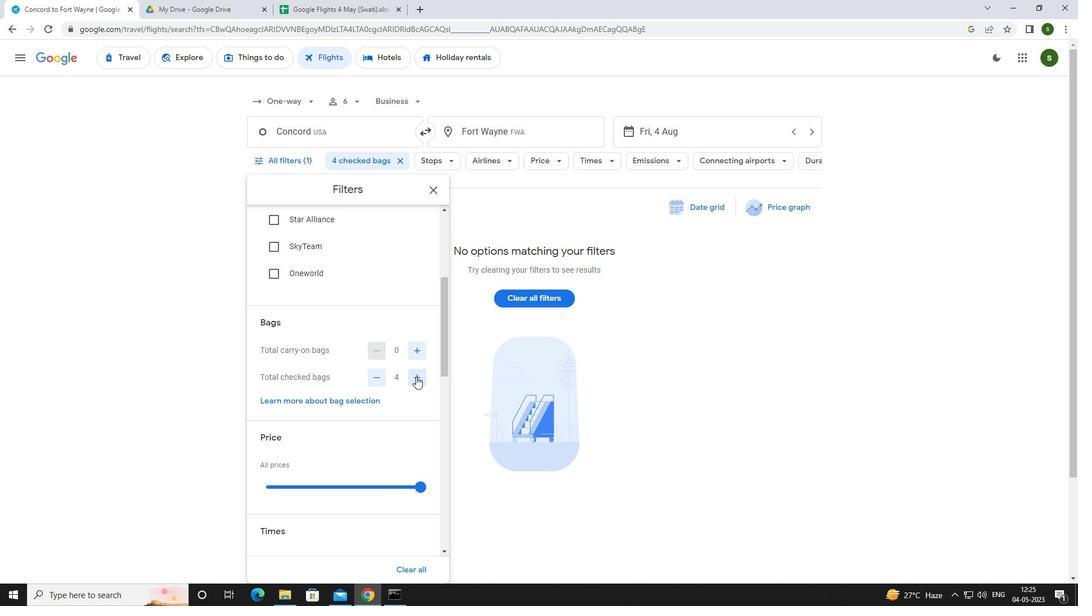 
Action: Mouse moved to (418, 371)
Screenshot: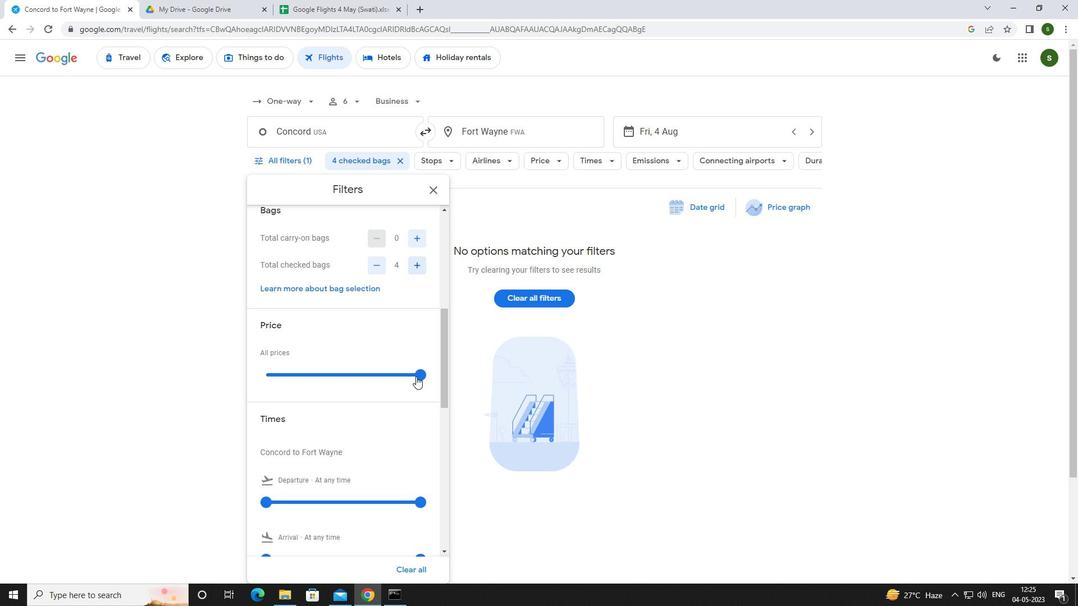 
Action: Mouse pressed left at (418, 371)
Screenshot: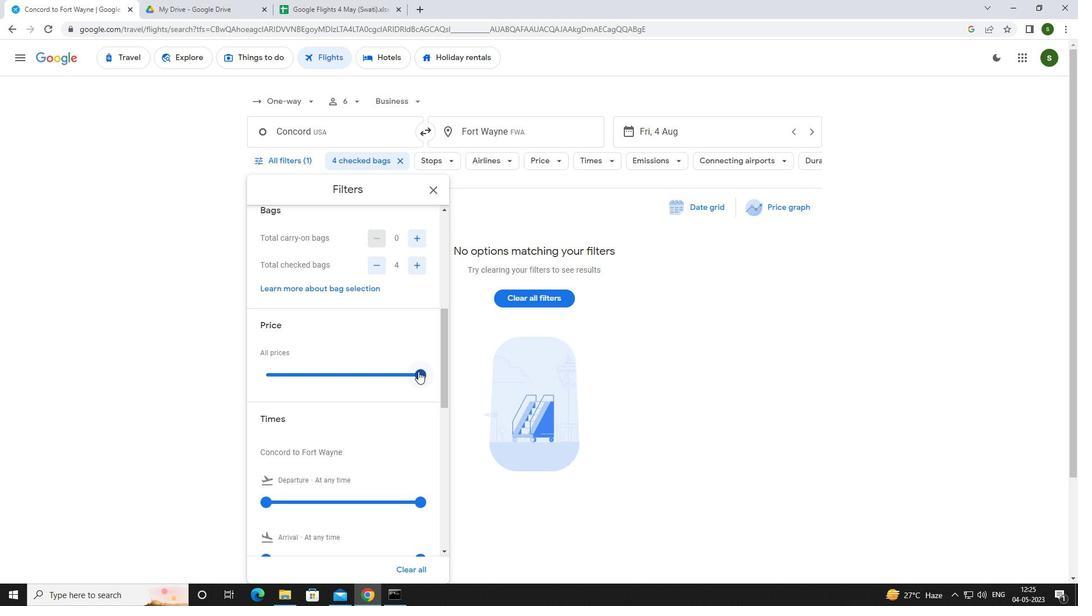 
Action: Mouse scrolled (418, 371) with delta (0, 0)
Screenshot: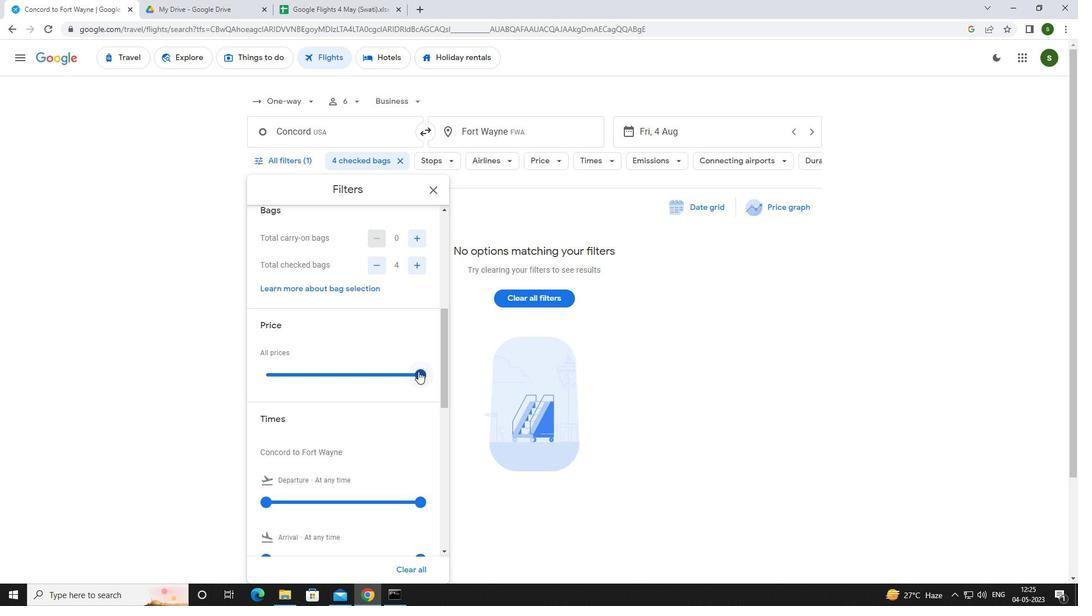 
Action: Mouse moved to (266, 445)
Screenshot: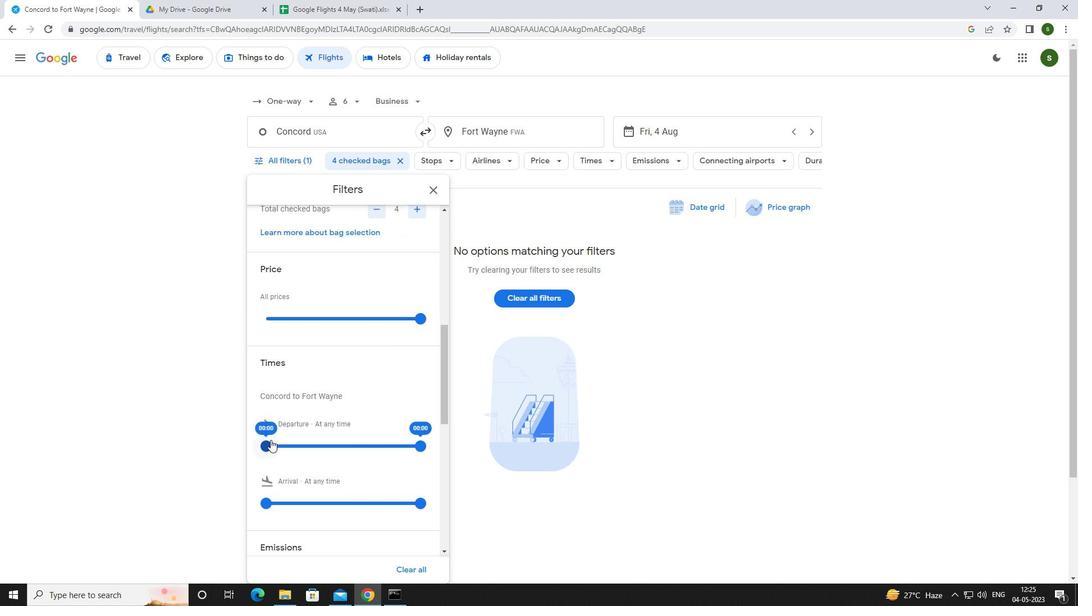 
Action: Mouse pressed left at (266, 445)
Screenshot: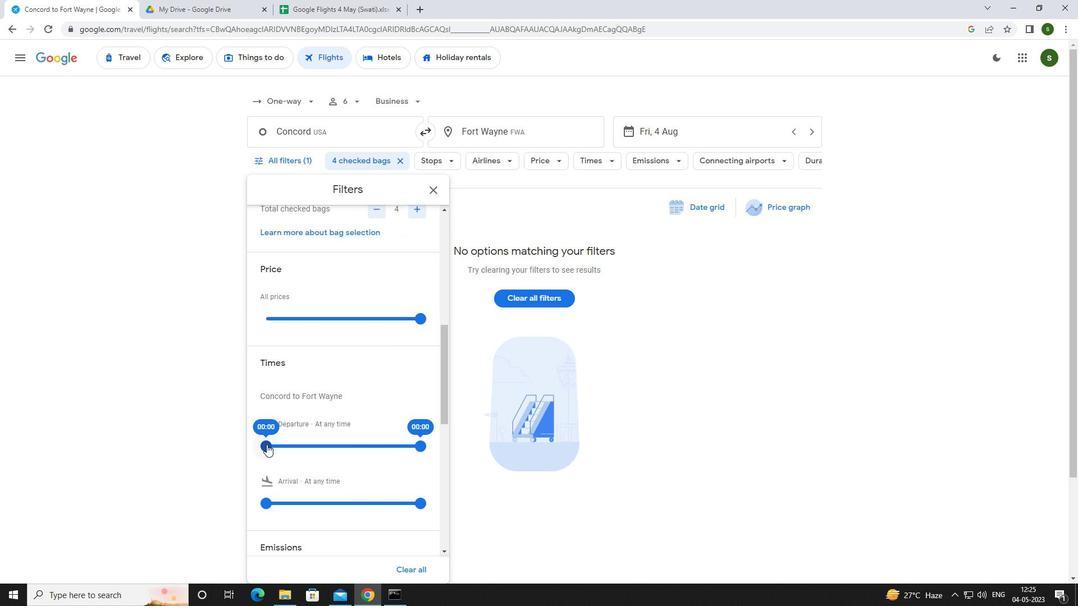 
Action: Mouse moved to (668, 435)
Screenshot: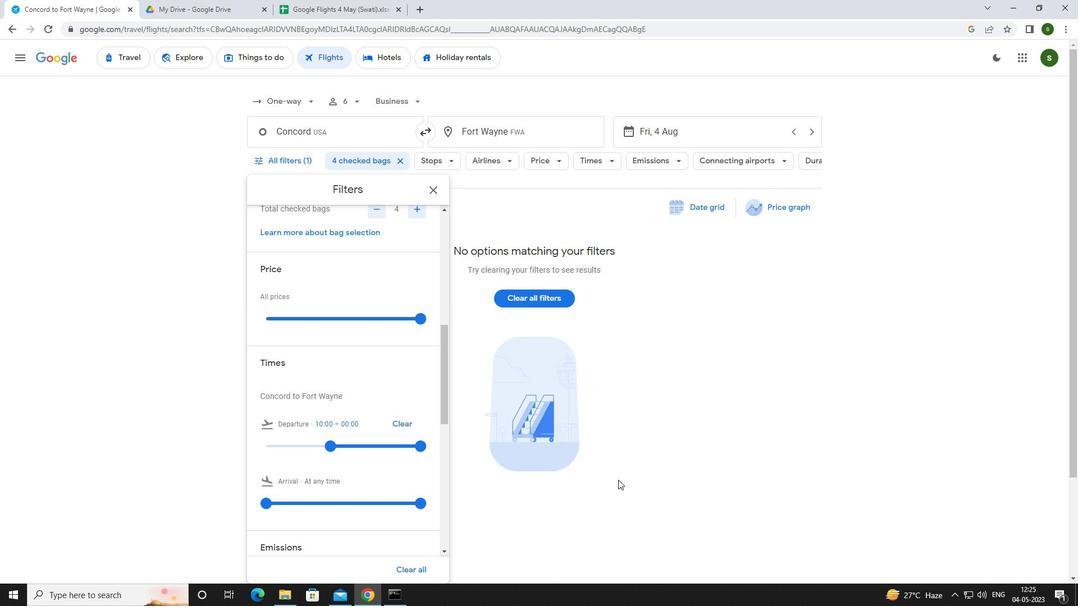 
Action: Mouse pressed left at (668, 435)
Screenshot: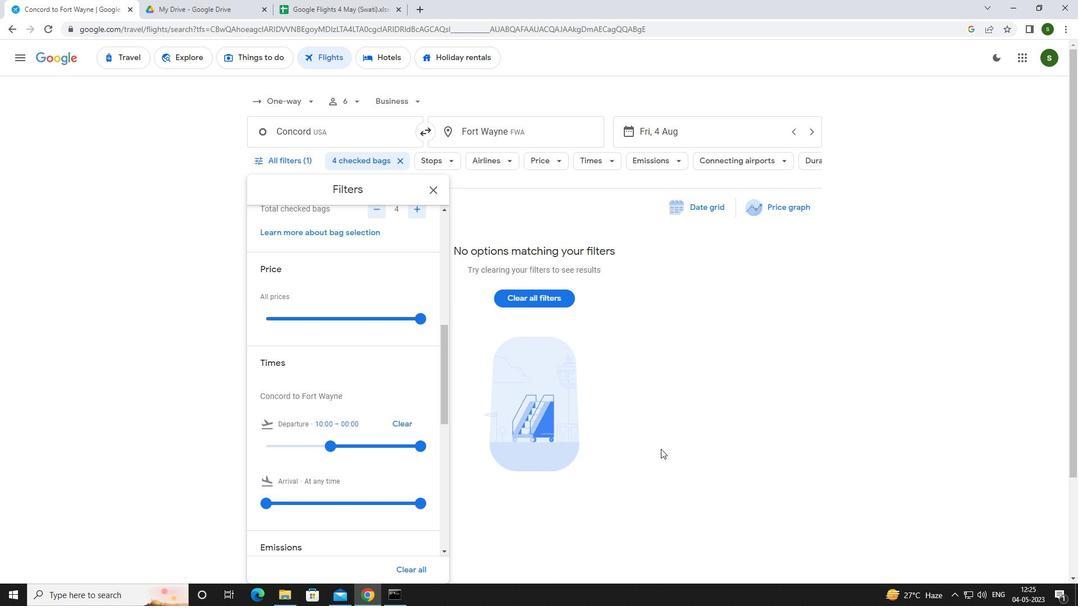 
